 Task: Open Card Card0000000096 in Board Board0000000024 in Workspace WS0000000008 in Trello. Add Member Nikrathi889@gmail.com to Card Card0000000096 in Board Board0000000024 in Workspace WS0000000008 in Trello. Add Red Label titled Label0000000096 to Card Card0000000096 in Board Board0000000024 in Workspace WS0000000008 in Trello. Add Checklist CL0000000096 to Card Card0000000096 in Board Board0000000024 in Workspace WS0000000008 in Trello. Add Dates with Start Date as Nov 01 2023 and Due Date as Nov 30 2023 to Card Card0000000096 in Board Board0000000024 in Workspace WS0000000008 in Trello
Action: Mouse moved to (811, 52)
Screenshot: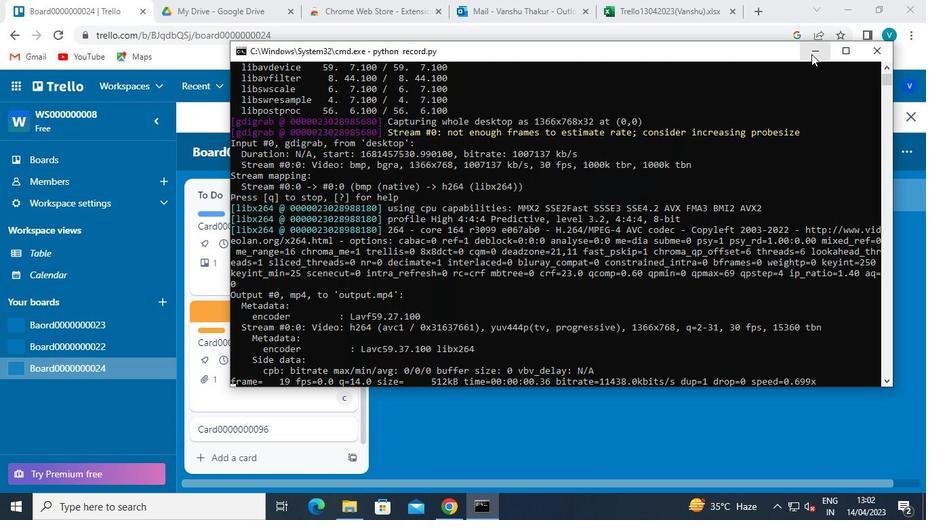 
Action: Mouse pressed left at (811, 52)
Screenshot: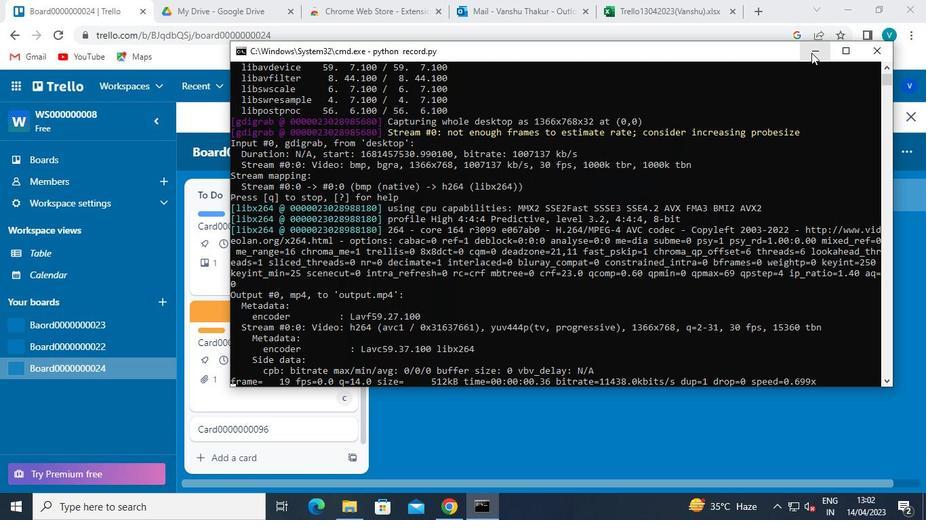 
Action: Mouse moved to (283, 427)
Screenshot: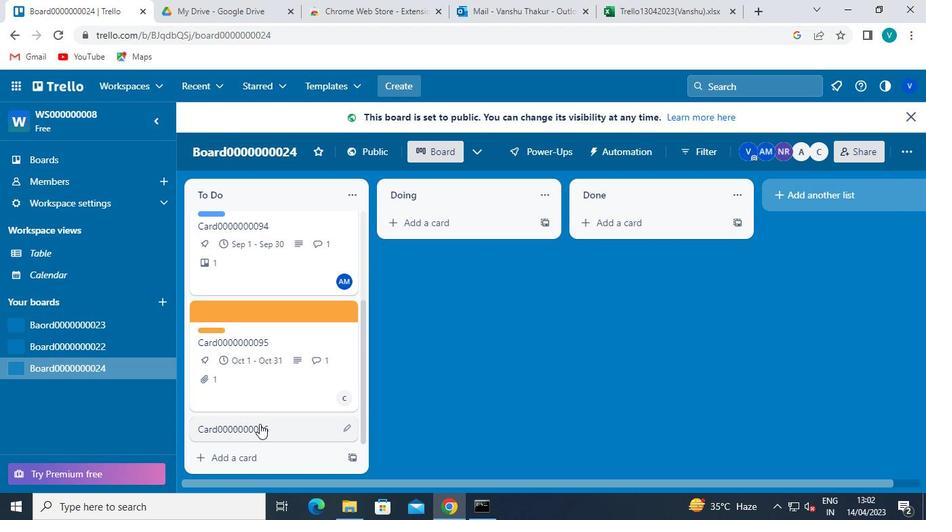 
Action: Mouse pressed left at (283, 427)
Screenshot: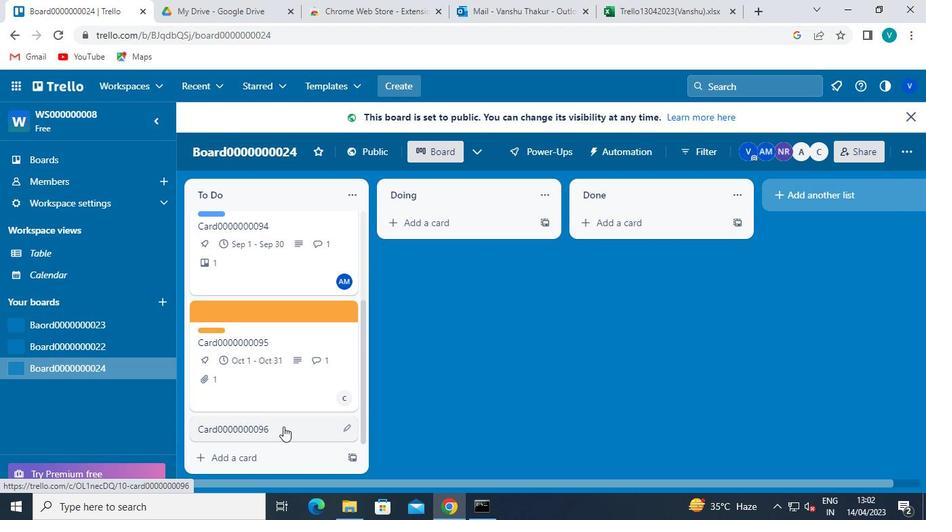 
Action: Mouse moved to (632, 240)
Screenshot: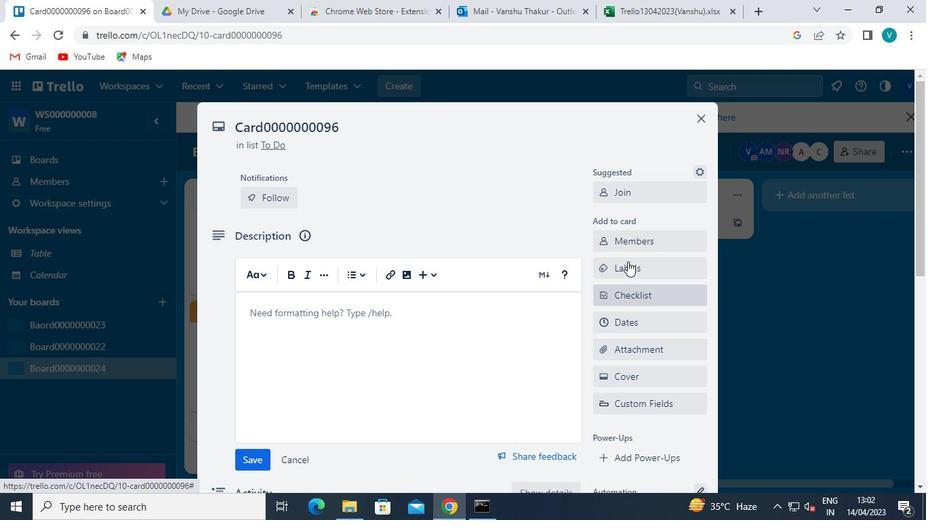 
Action: Mouse pressed left at (632, 240)
Screenshot: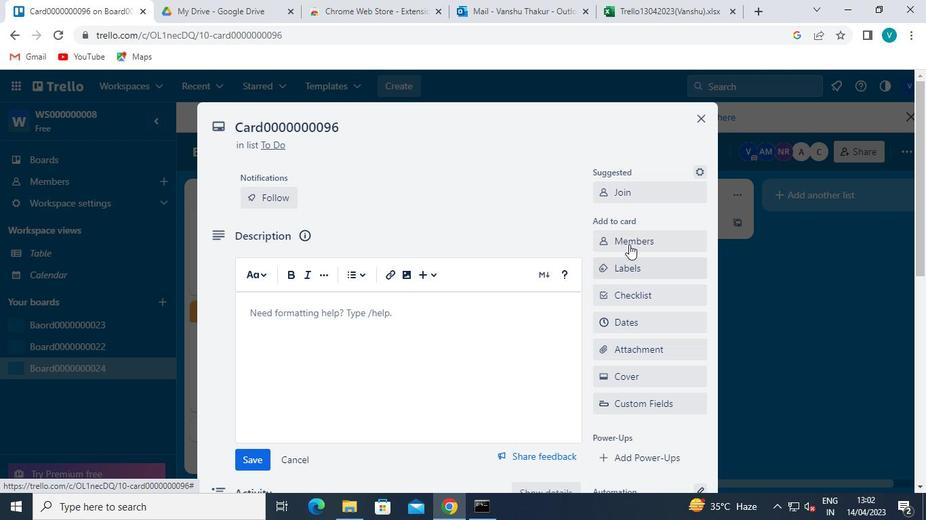 
Action: Mouse moved to (665, 149)
Screenshot: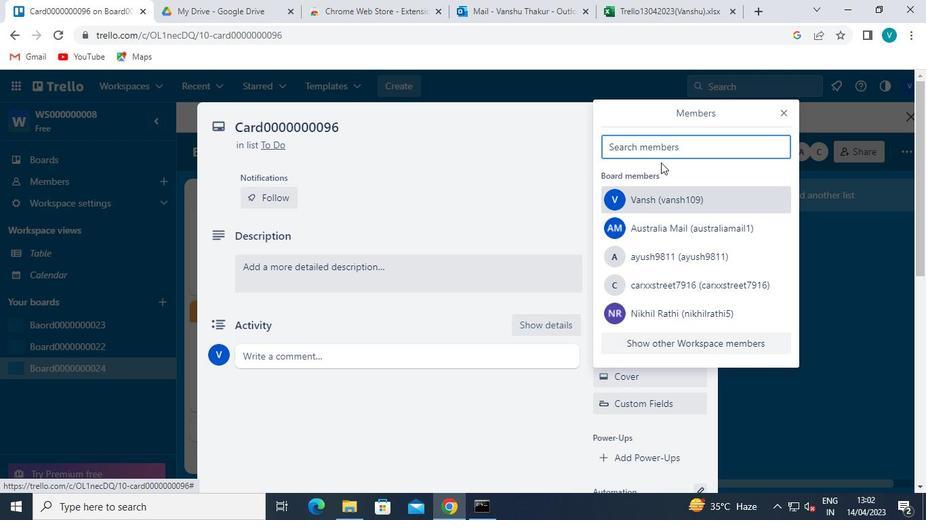 
Action: Mouse pressed left at (665, 149)
Screenshot: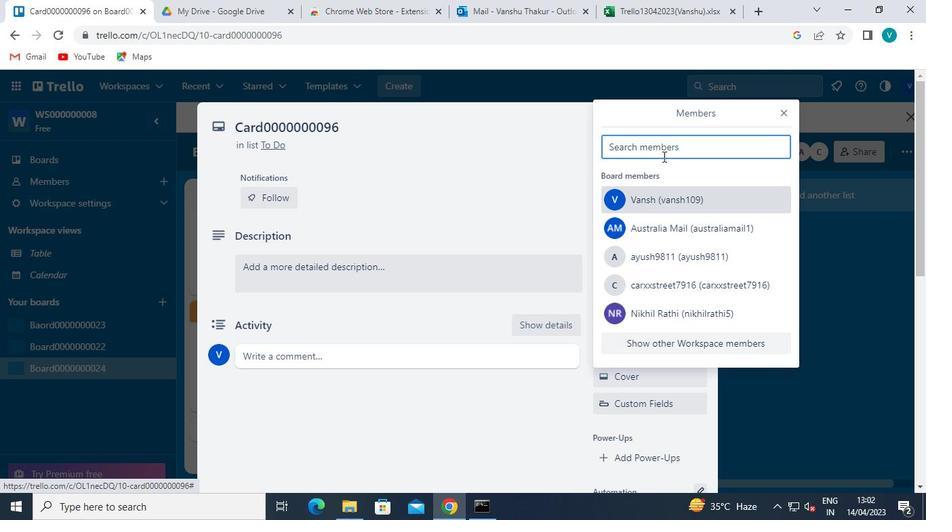
Action: Mouse moved to (662, 154)
Screenshot: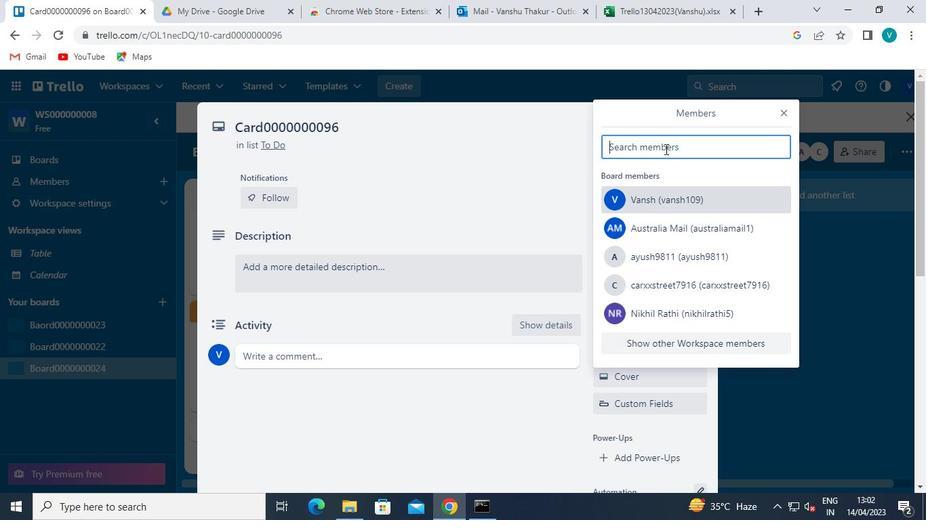 
Action: Keyboard Key.shift
Screenshot: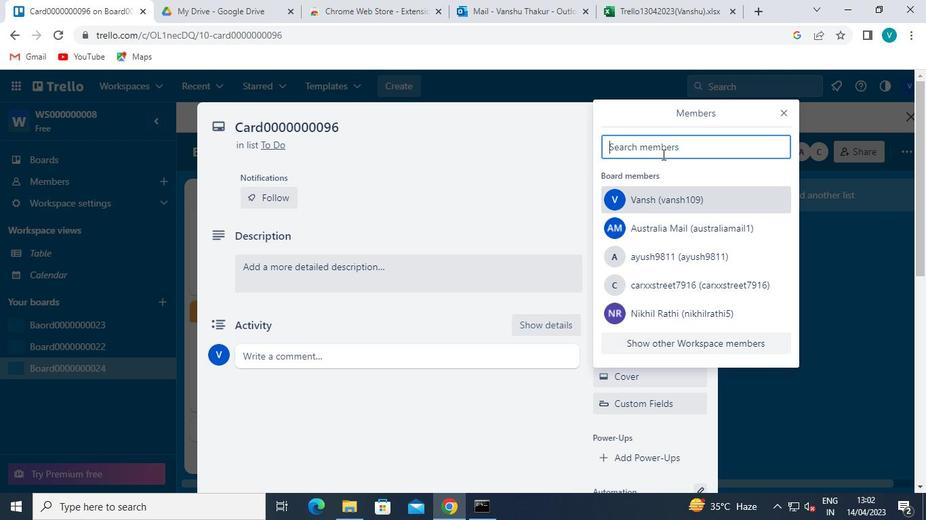 
Action: Keyboard Key.shift
Screenshot: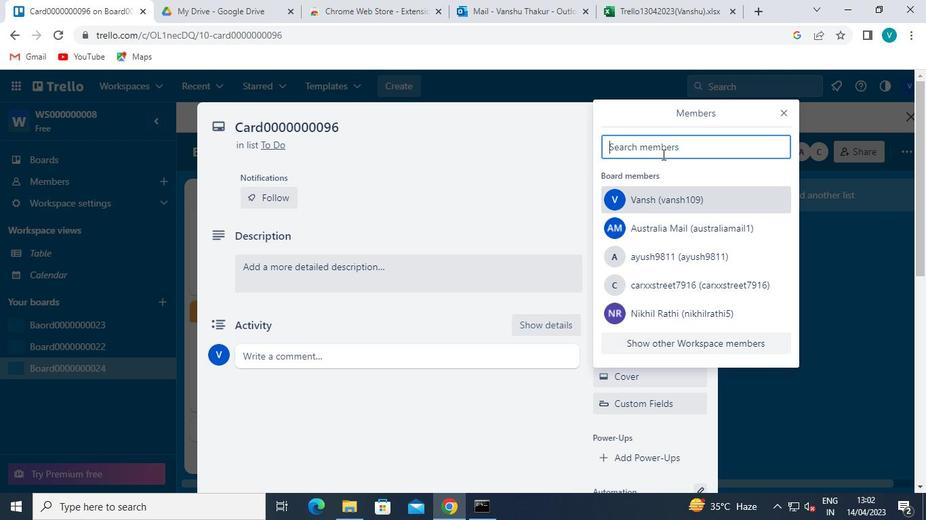 
Action: Keyboard Key.shift
Screenshot: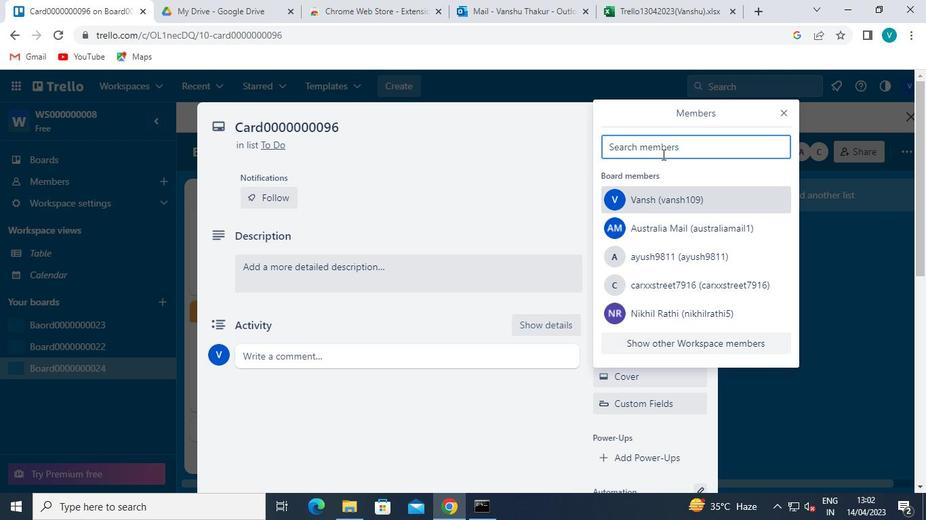 
Action: Keyboard N
Screenshot: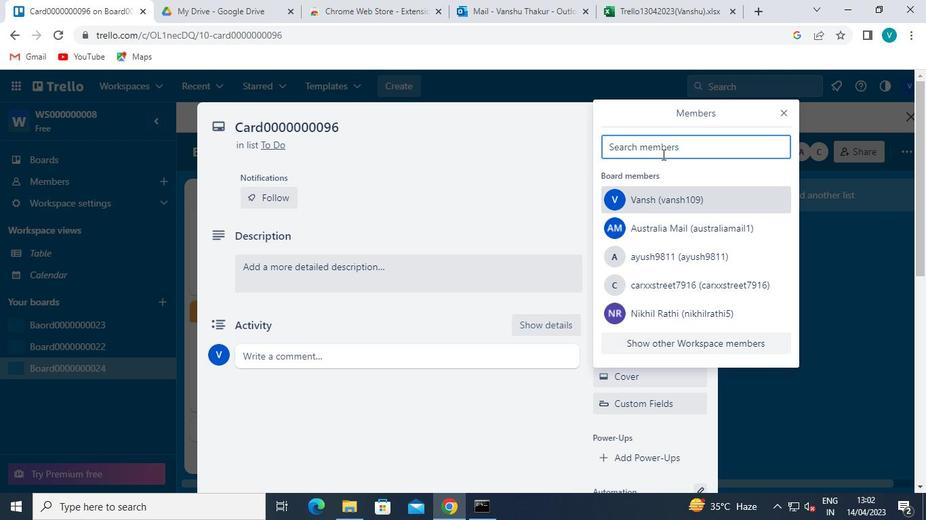 
Action: Keyboard i
Screenshot: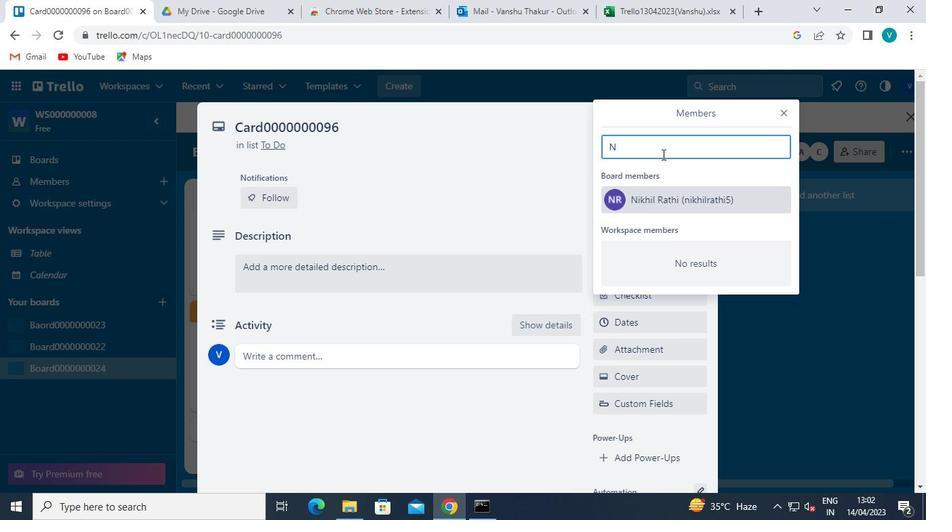 
Action: Keyboard k
Screenshot: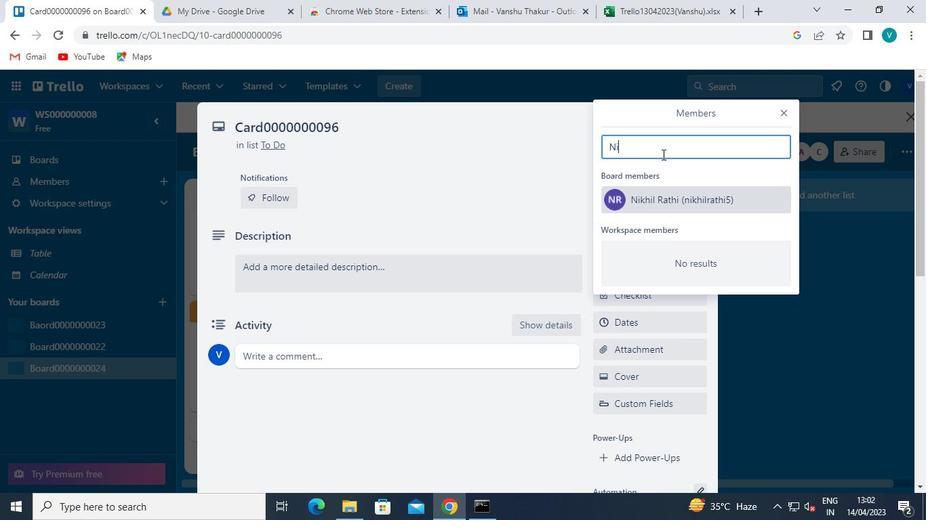 
Action: Keyboard Key.shift
Screenshot: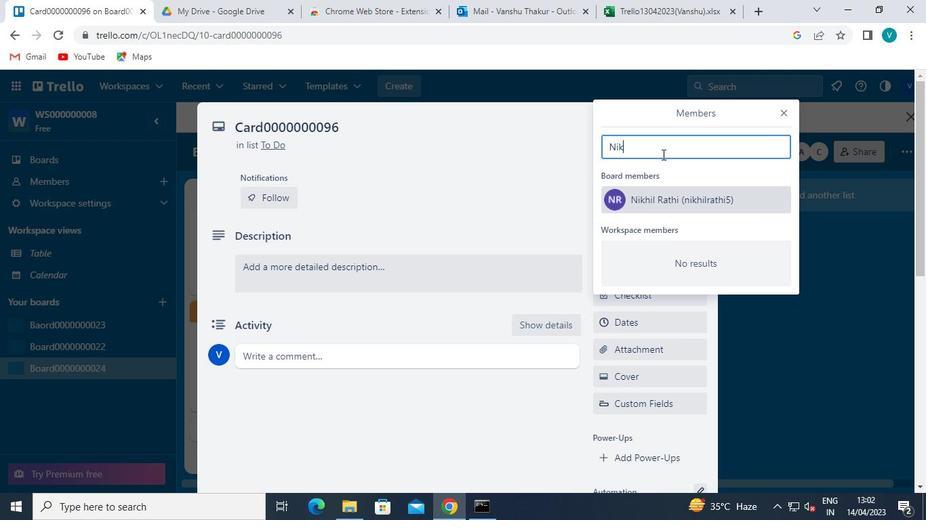 
Action: Keyboard Key.shift
Screenshot: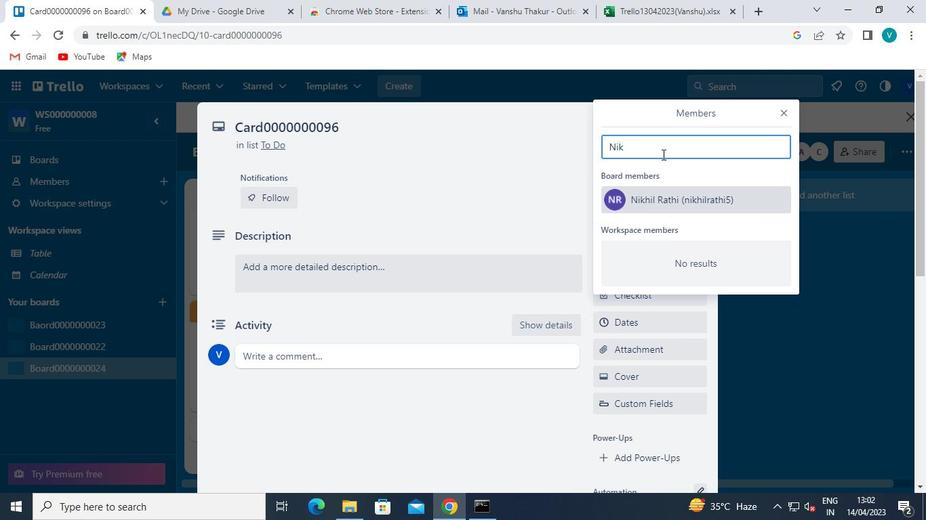 
Action: Keyboard Key.shift
Screenshot: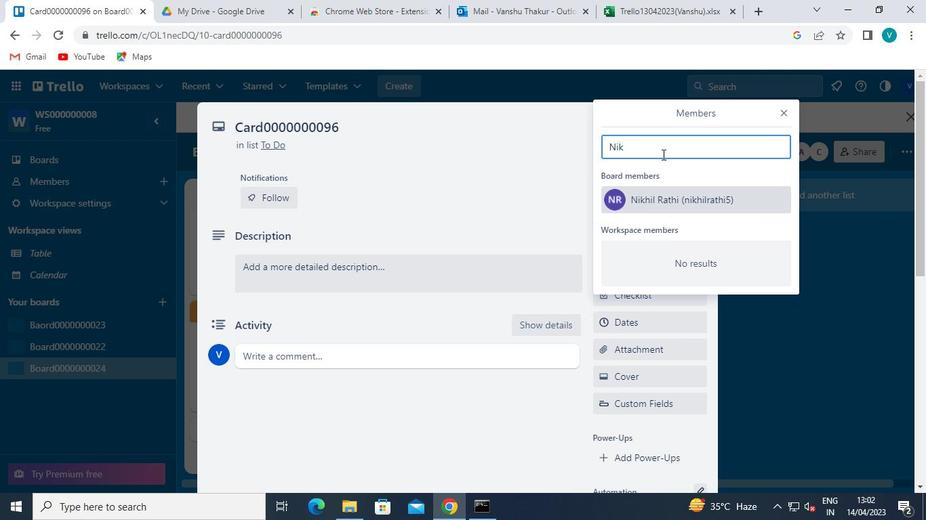 
Action: Keyboard Key.shift
Screenshot: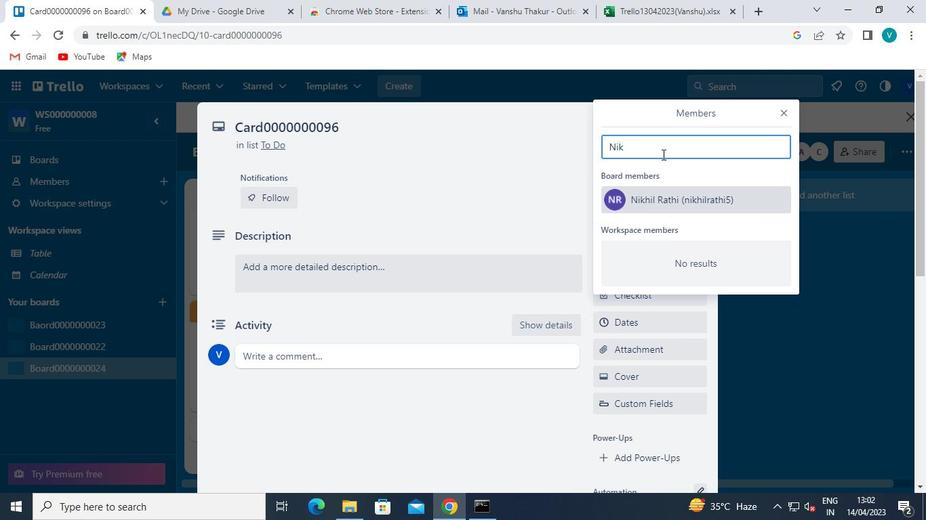 
Action: Keyboard Key.shift
Screenshot: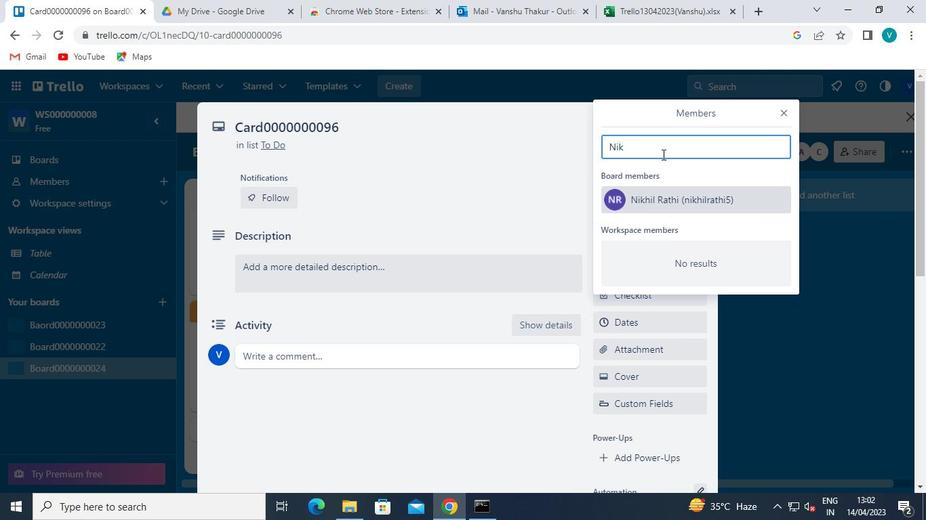 
Action: Keyboard Key.shift
Screenshot: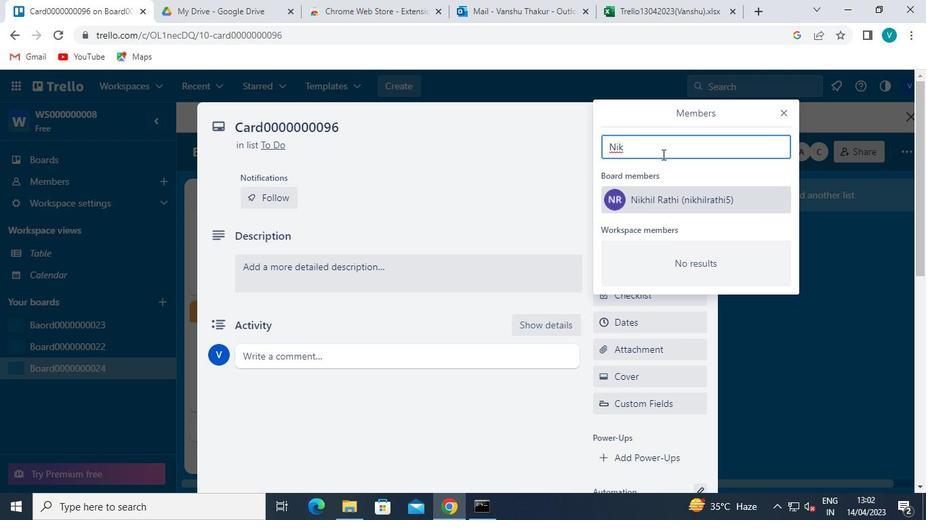 
Action: Keyboard Key.shift
Screenshot: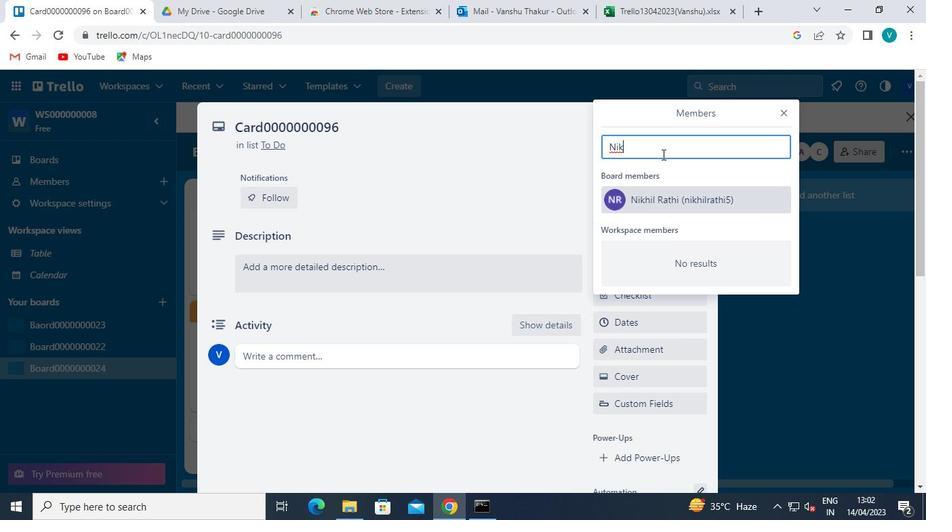 
Action: Keyboard Key.shift
Screenshot: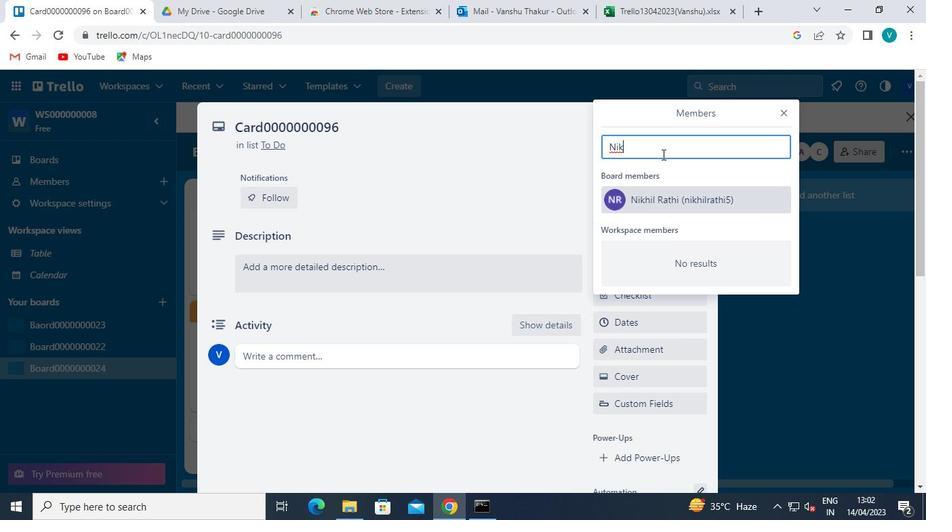 
Action: Keyboard Key.shift
Screenshot: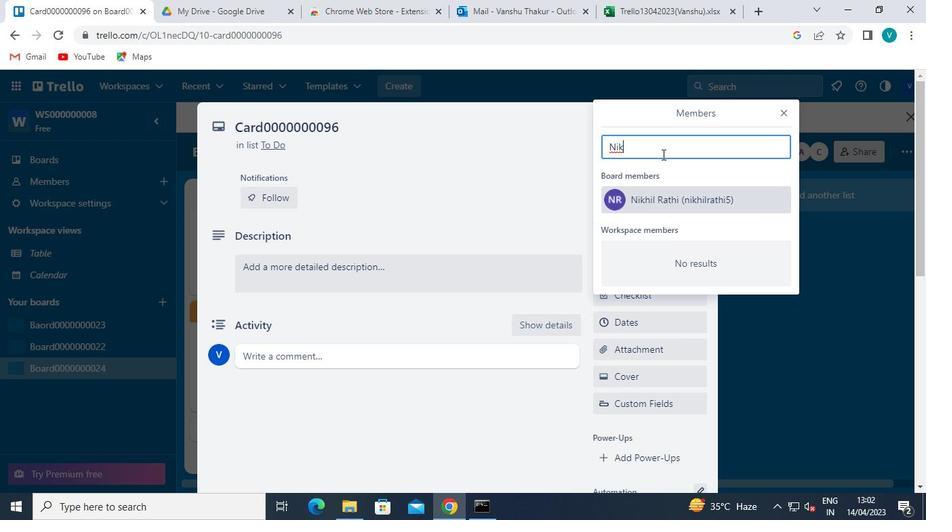 
Action: Keyboard Key.shift
Screenshot: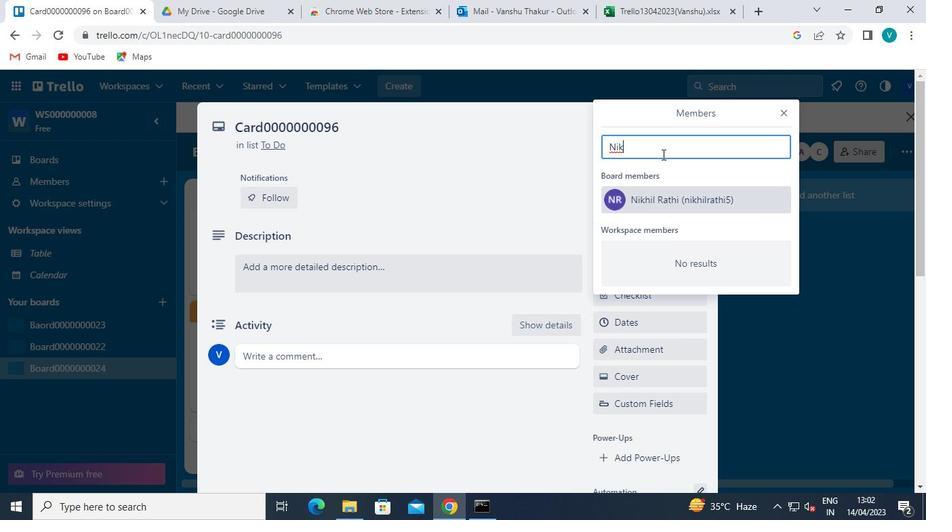 
Action: Keyboard Key.shift
Screenshot: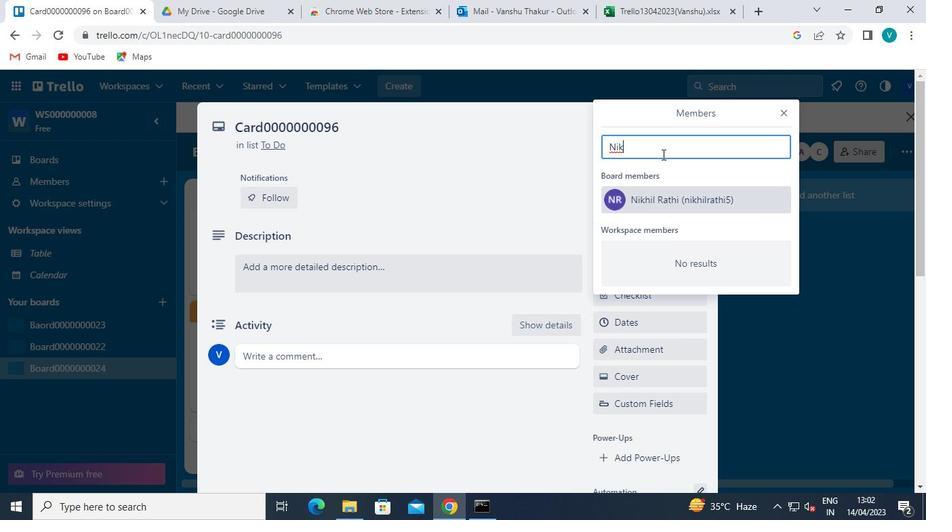 
Action: Keyboard Key.shift
Screenshot: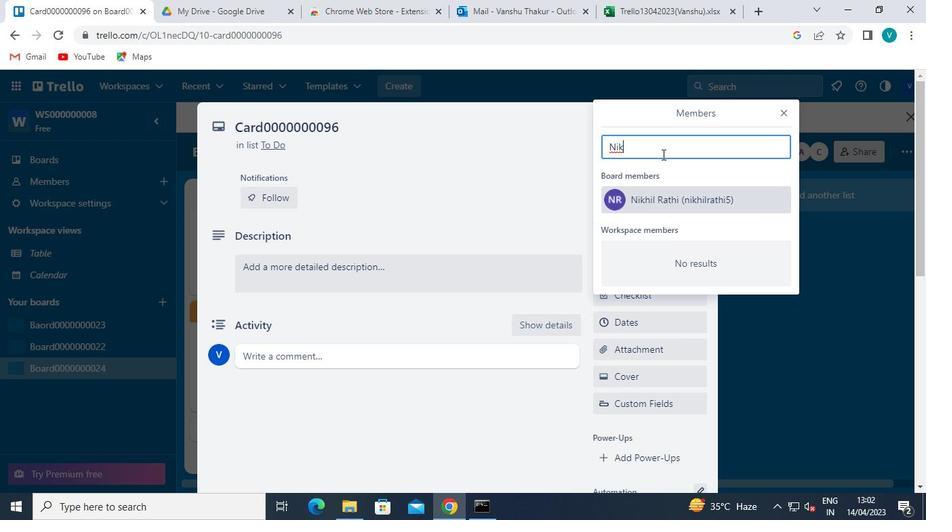 
Action: Keyboard Key.shift
Screenshot: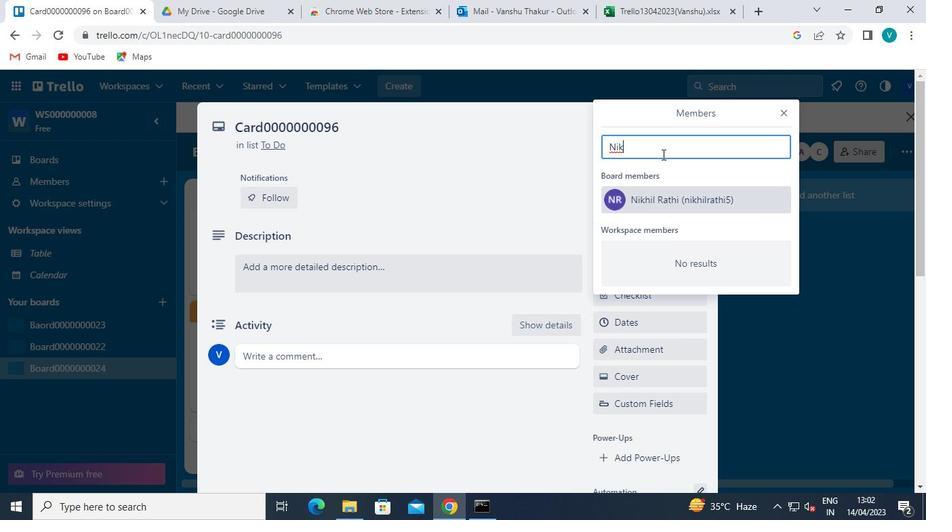 
Action: Keyboard Key.shift
Screenshot: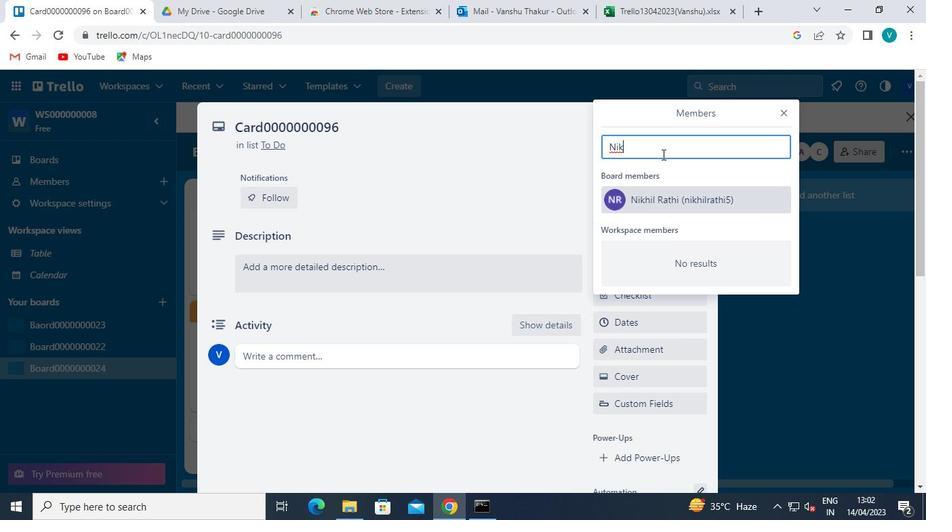 
Action: Keyboard Key.shift
Screenshot: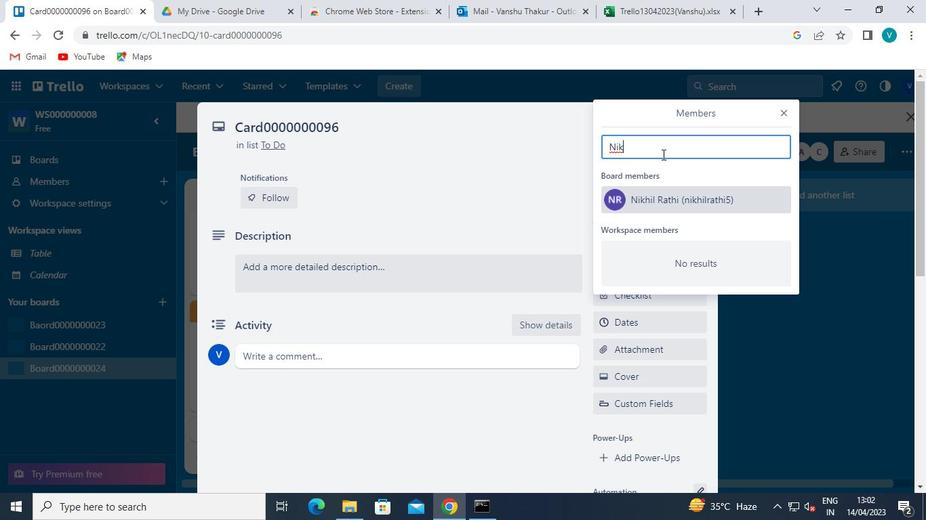 
Action: Keyboard Key.shift
Screenshot: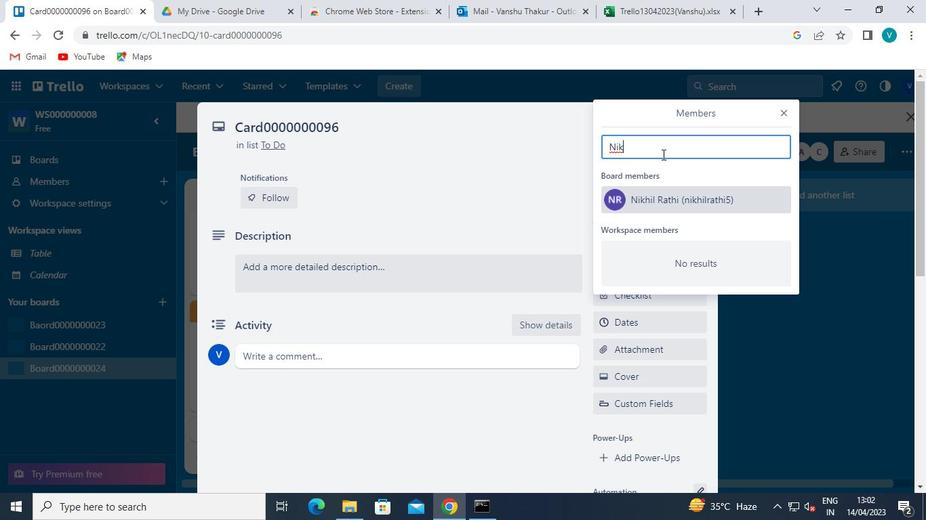 
Action: Keyboard Key.shift
Screenshot: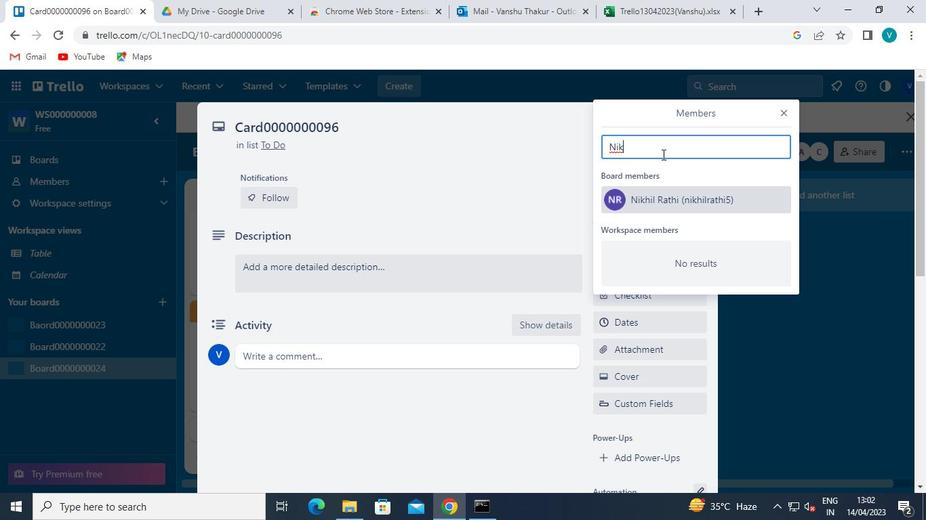 
Action: Keyboard R
Screenshot: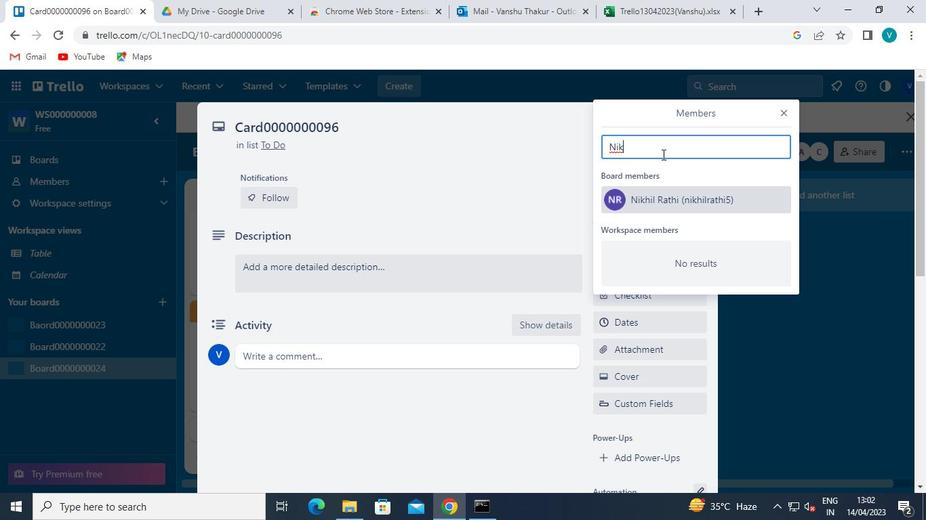 
Action: Keyboard a
Screenshot: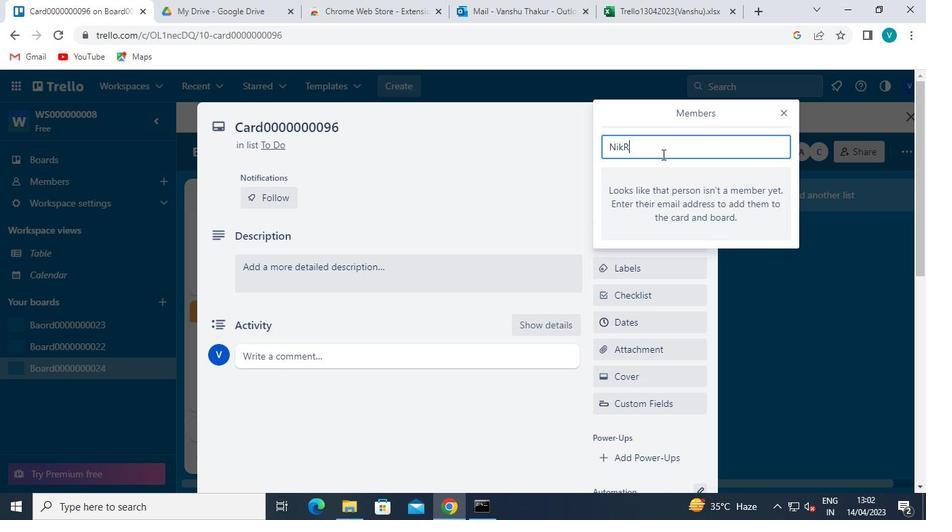 
Action: Keyboard t
Screenshot: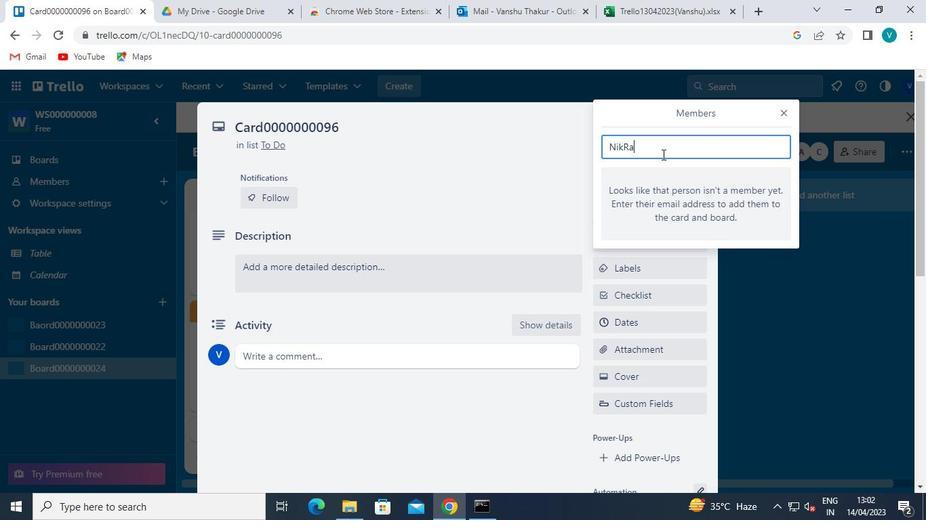 
Action: Keyboard h
Screenshot: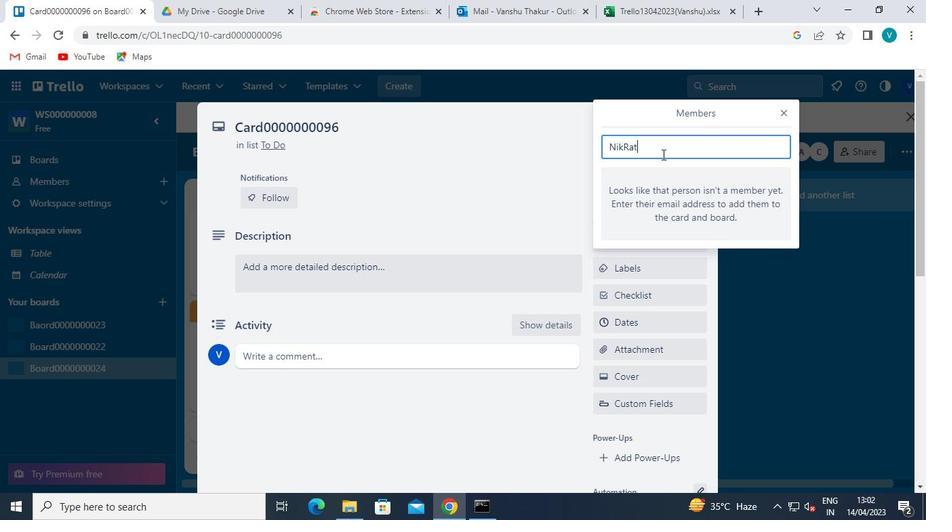 
Action: Keyboard i
Screenshot: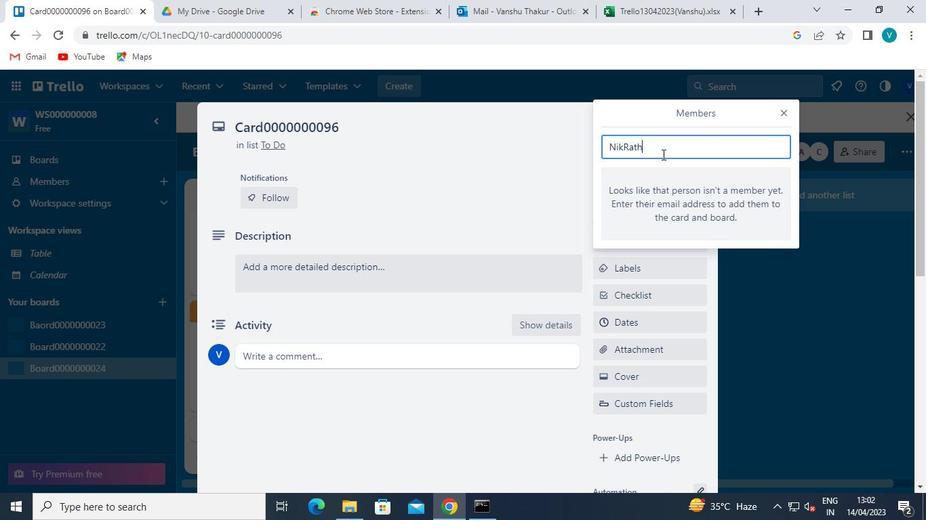 
Action: Keyboard <104>
Screenshot: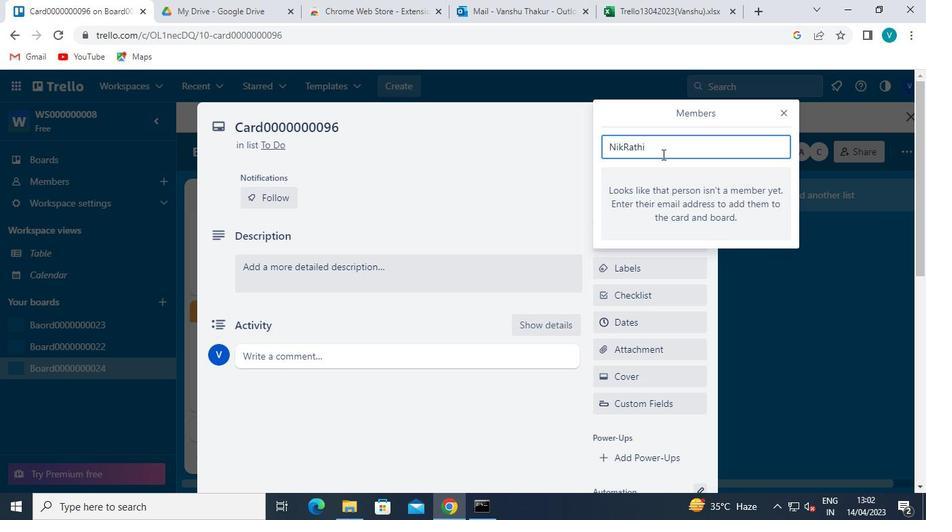 
Action: Keyboard <104>
Screenshot: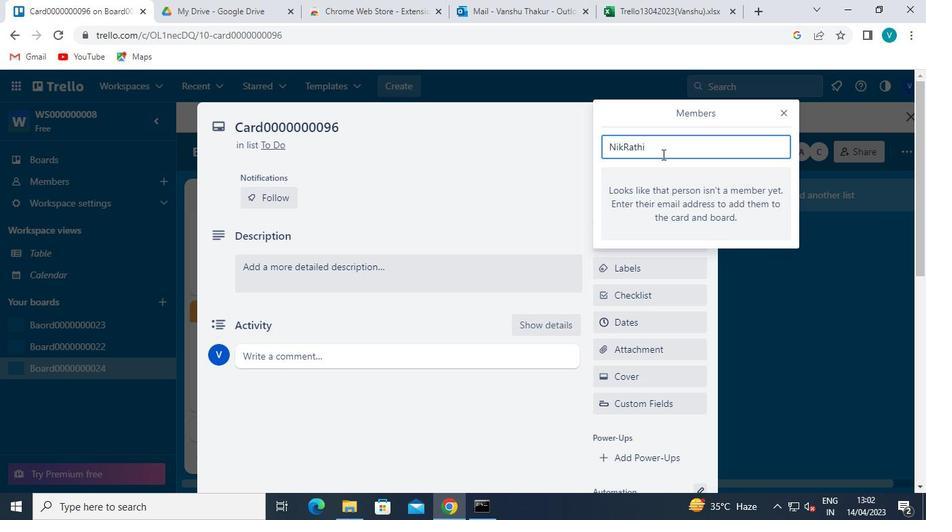 
Action: Keyboard <105>
Screenshot: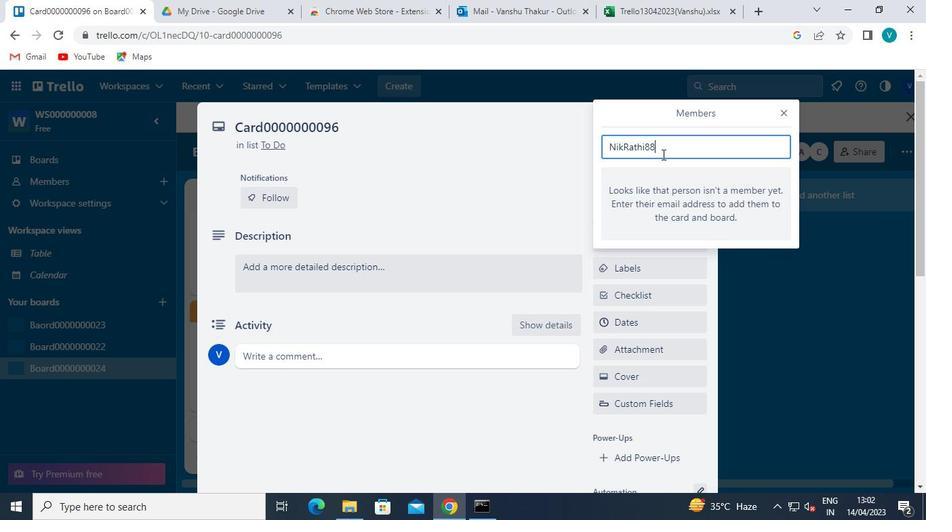 
Action: Keyboard Key.shift
Screenshot: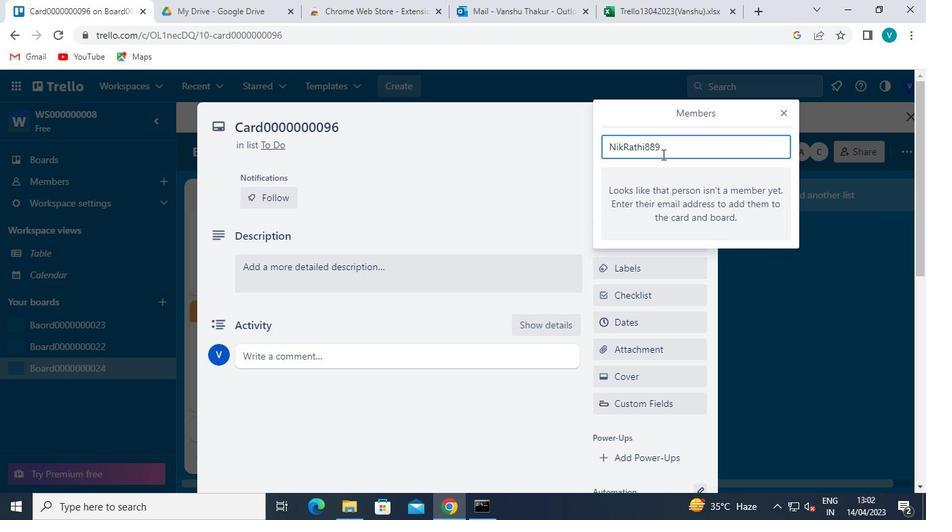 
Action: Keyboard @
Screenshot: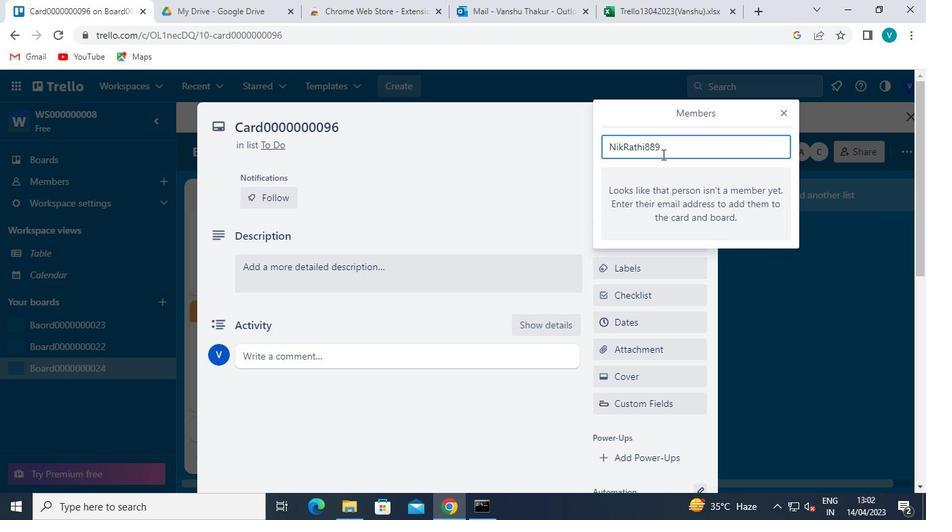 
Action: Keyboard g
Screenshot: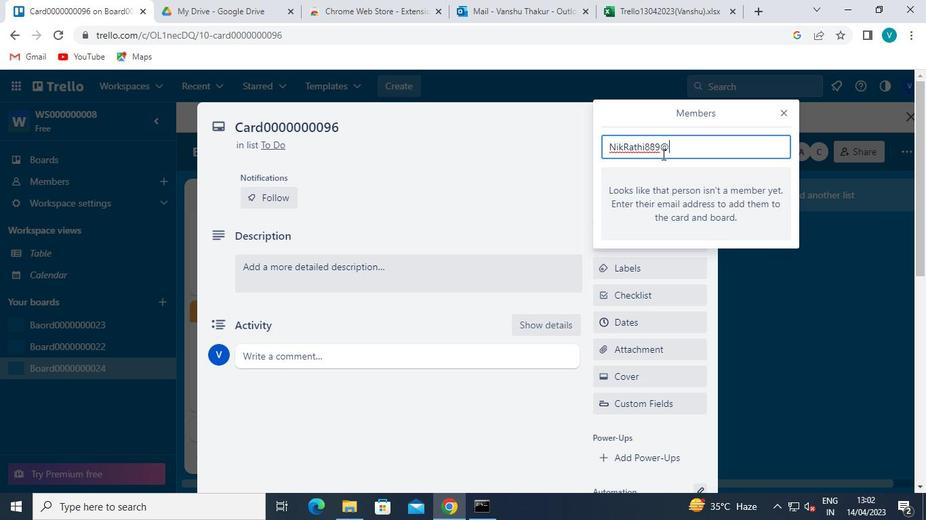 
Action: Keyboard m
Screenshot: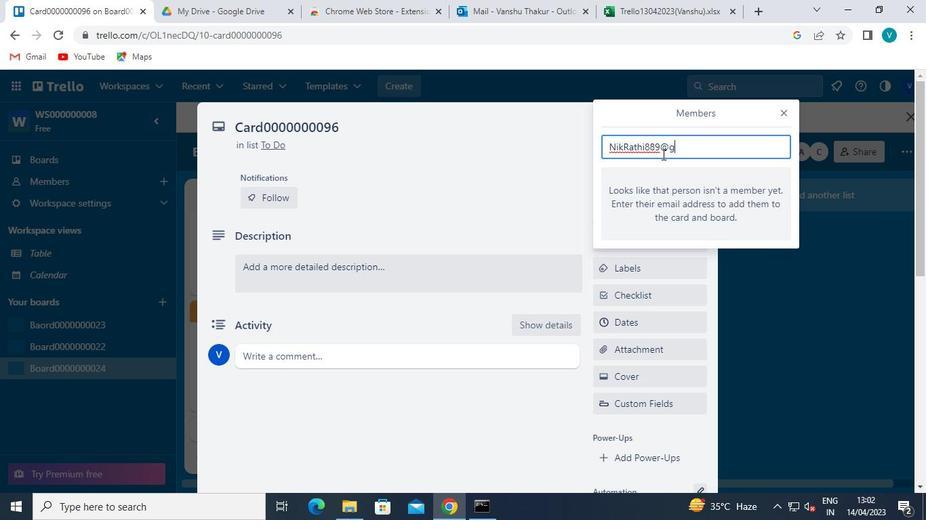 
Action: Keyboard a
Screenshot: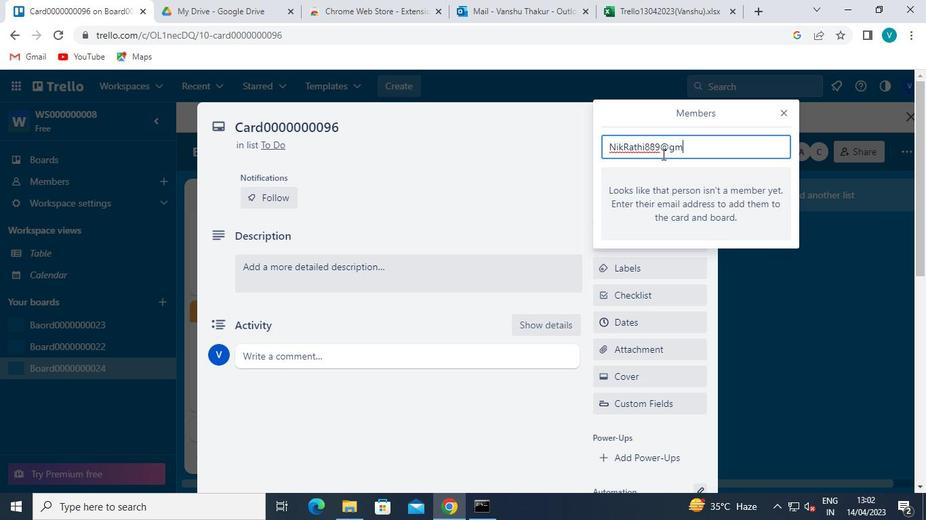 
Action: Keyboard i
Screenshot: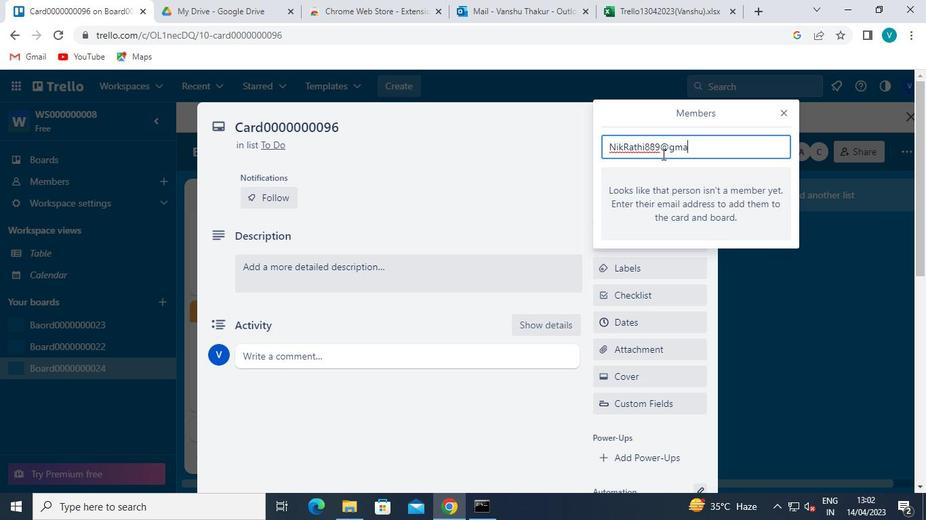 
Action: Keyboard l
Screenshot: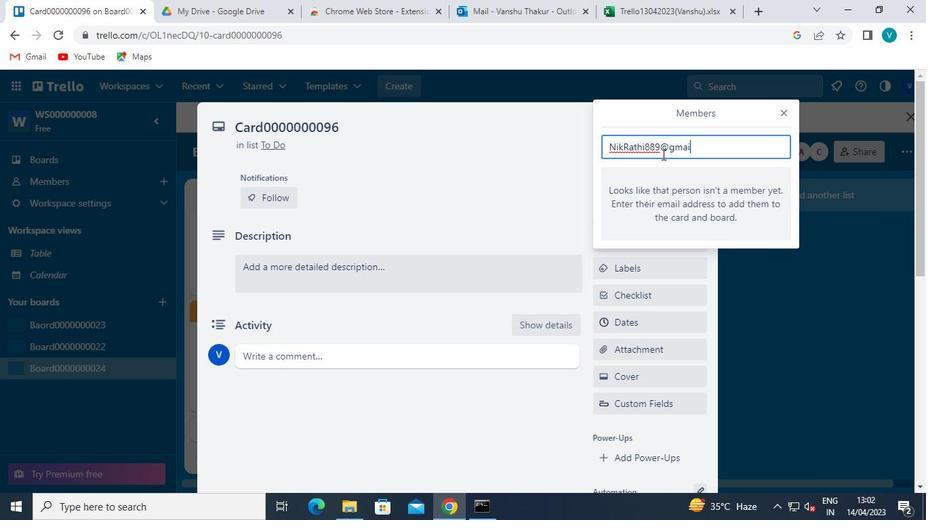 
Action: Keyboard <110>
Screenshot: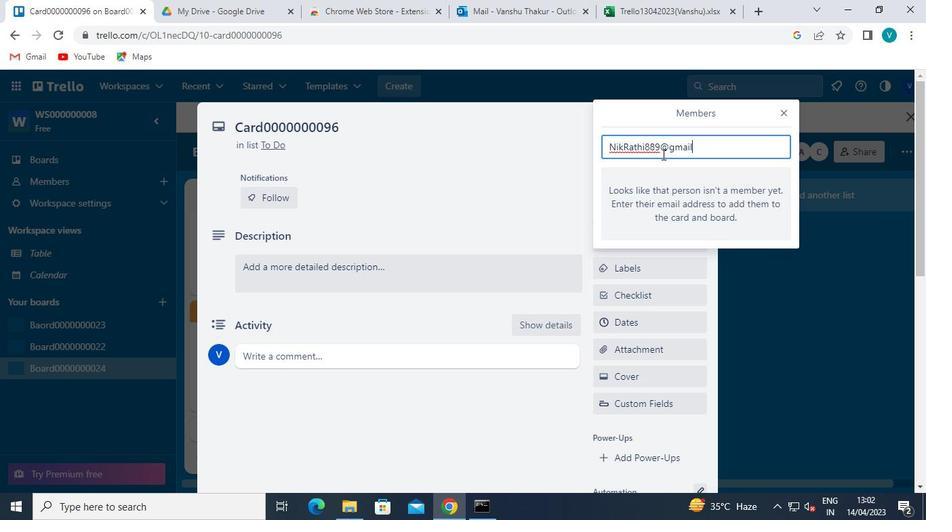 
Action: Keyboard c
Screenshot: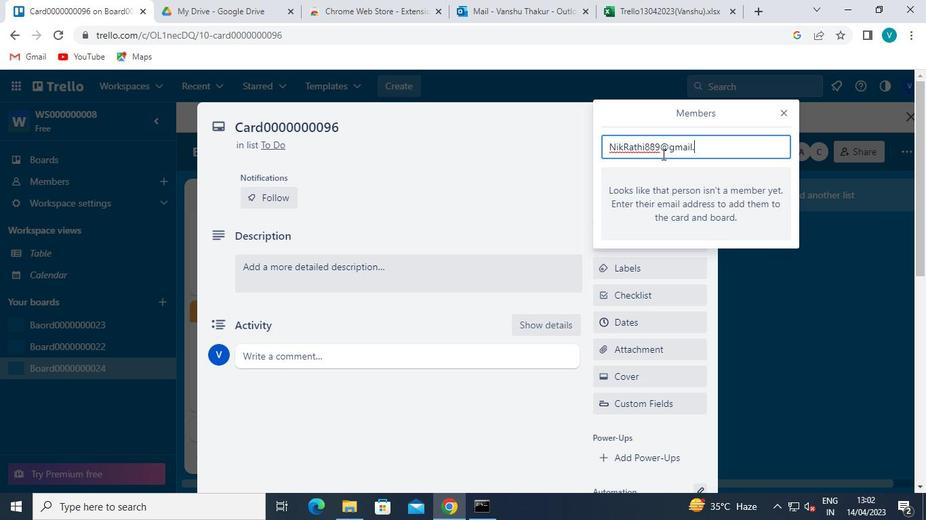 
Action: Keyboard o
Screenshot: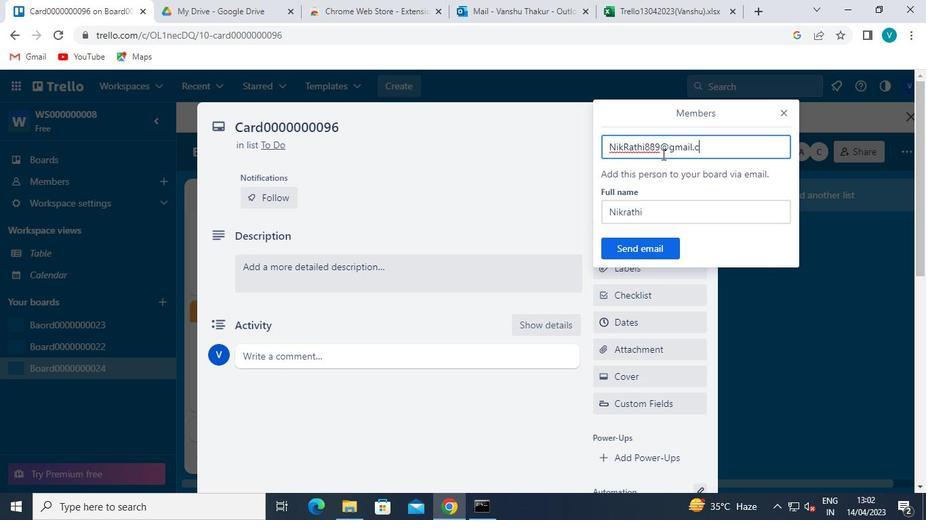 
Action: Keyboard m
Screenshot: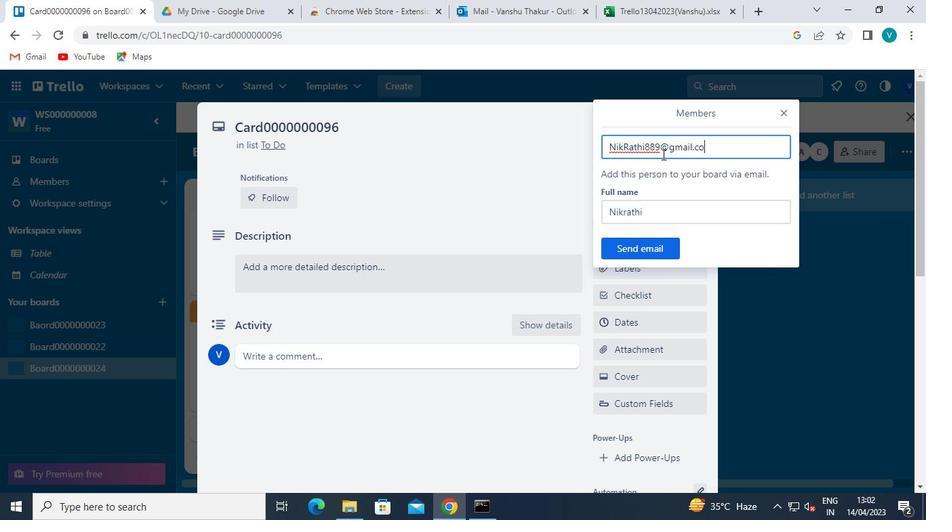 
Action: Mouse moved to (655, 248)
Screenshot: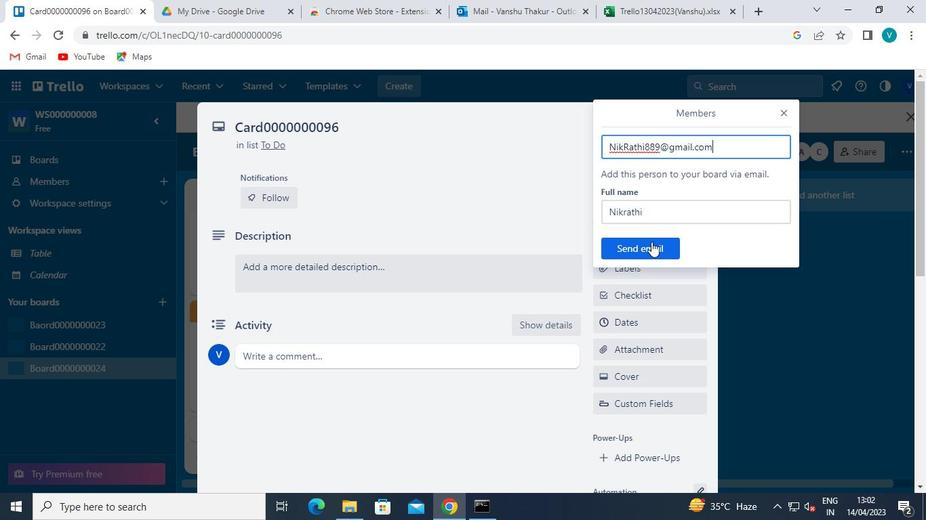 
Action: Mouse pressed left at (655, 248)
Screenshot: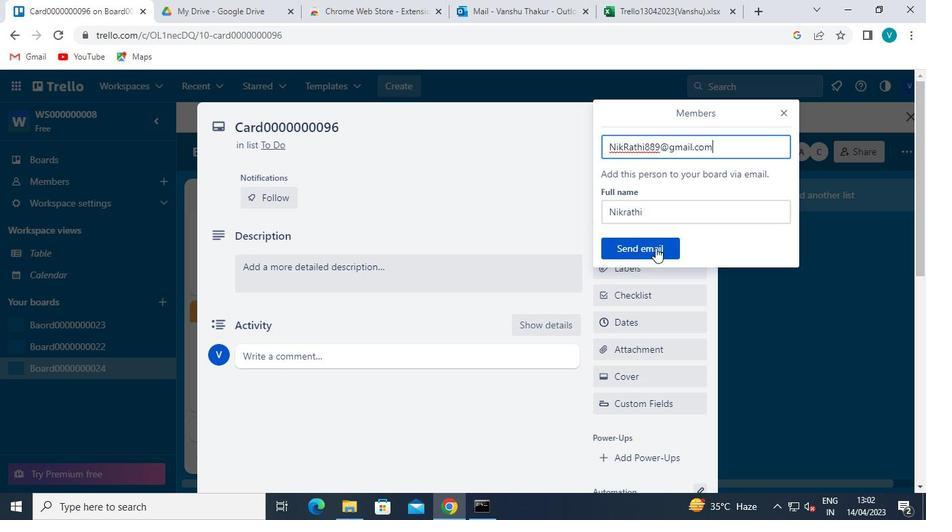 
Action: Mouse moved to (646, 269)
Screenshot: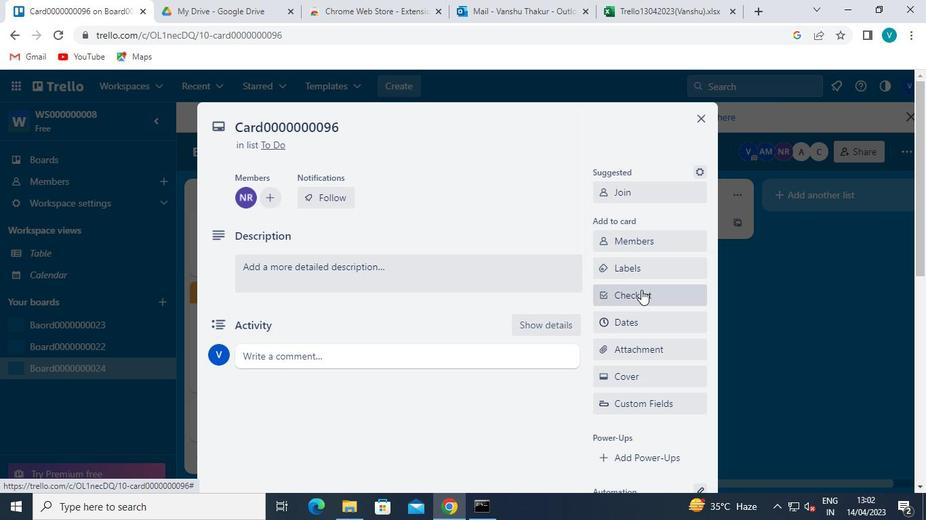 
Action: Mouse pressed left at (646, 269)
Screenshot: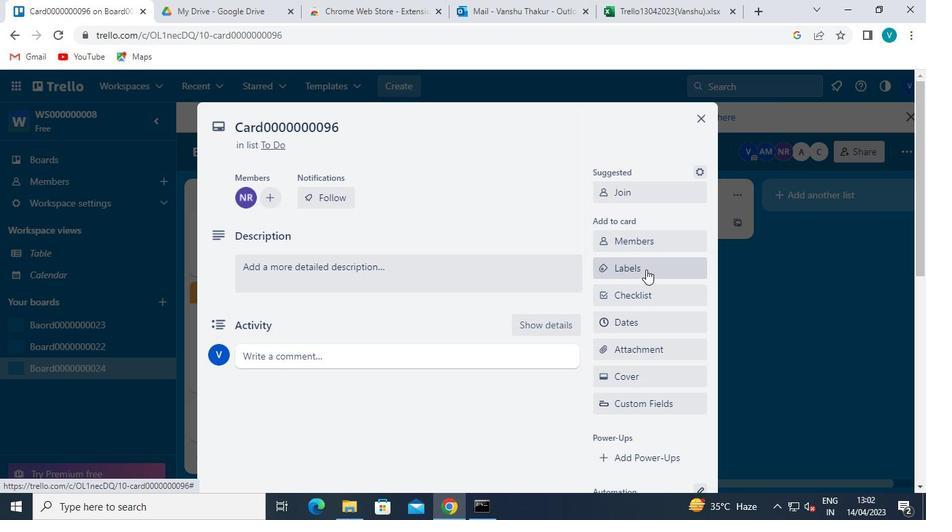 
Action: Mouse moved to (707, 451)
Screenshot: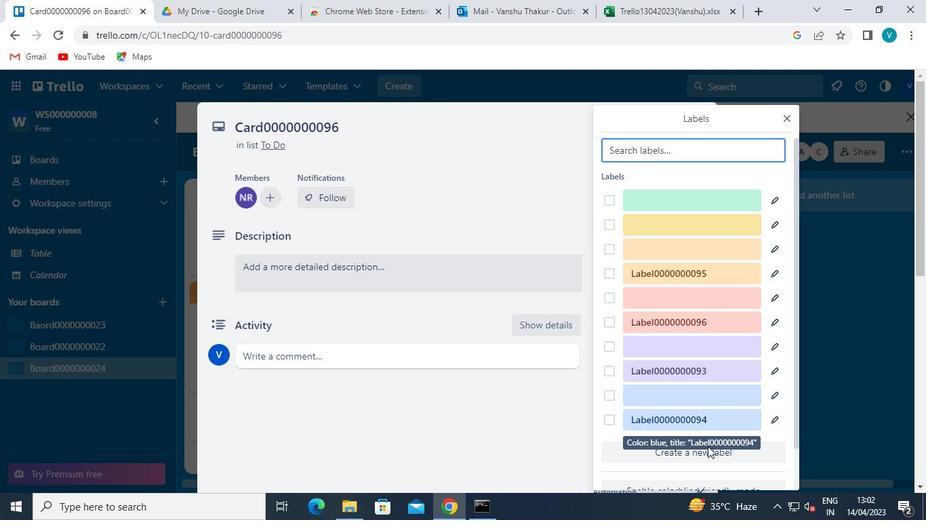 
Action: Mouse pressed left at (707, 451)
Screenshot: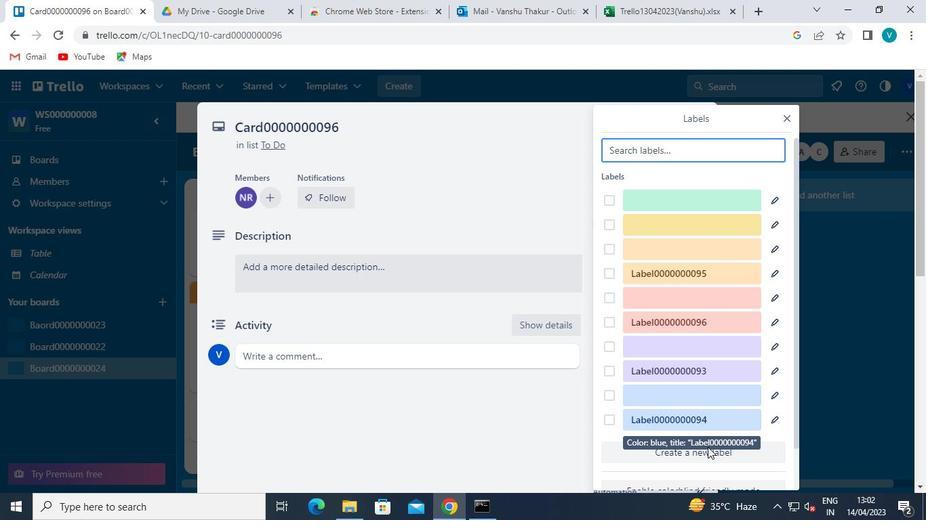 
Action: Mouse moved to (731, 316)
Screenshot: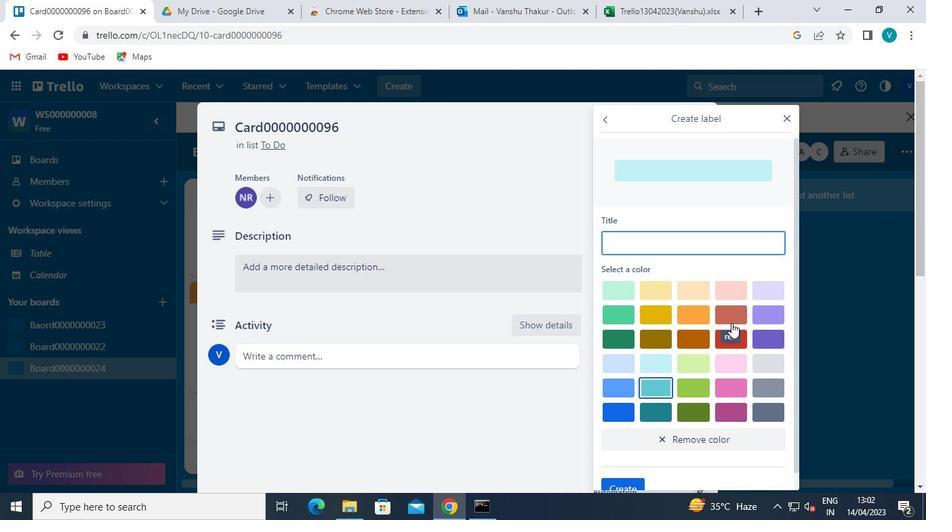 
Action: Mouse pressed left at (731, 316)
Screenshot: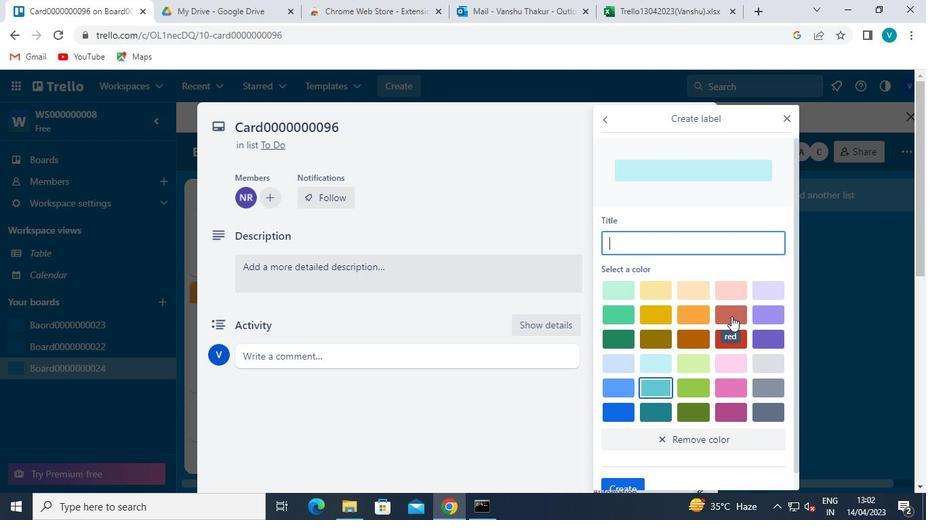 
Action: Mouse moved to (648, 242)
Screenshot: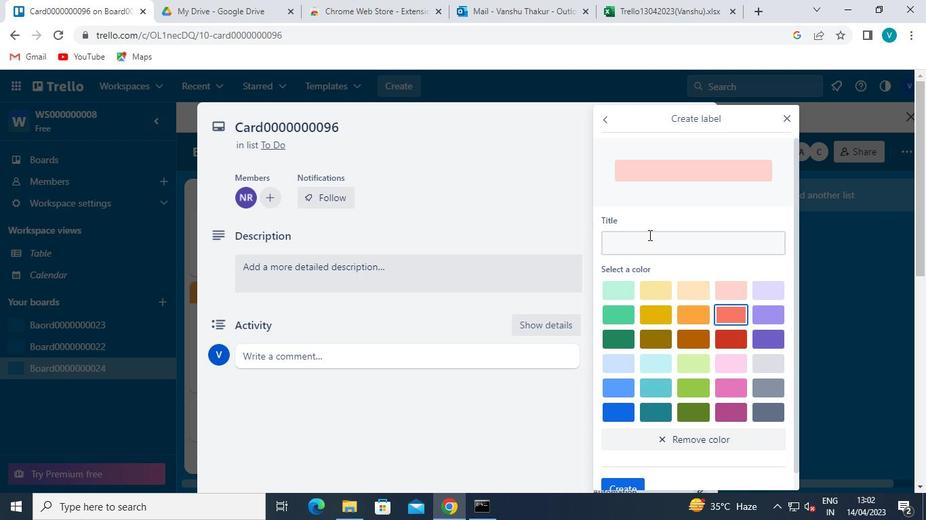 
Action: Mouse pressed left at (648, 242)
Screenshot: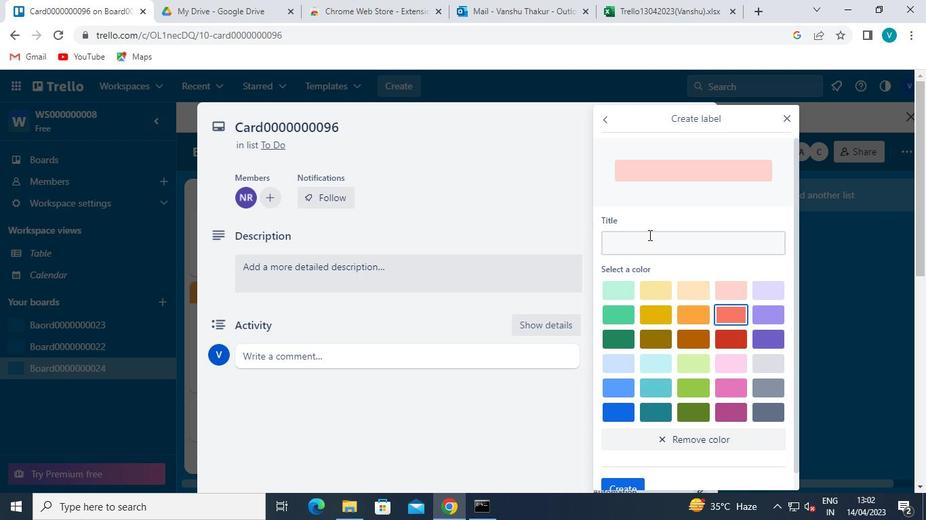 
Action: Mouse moved to (649, 238)
Screenshot: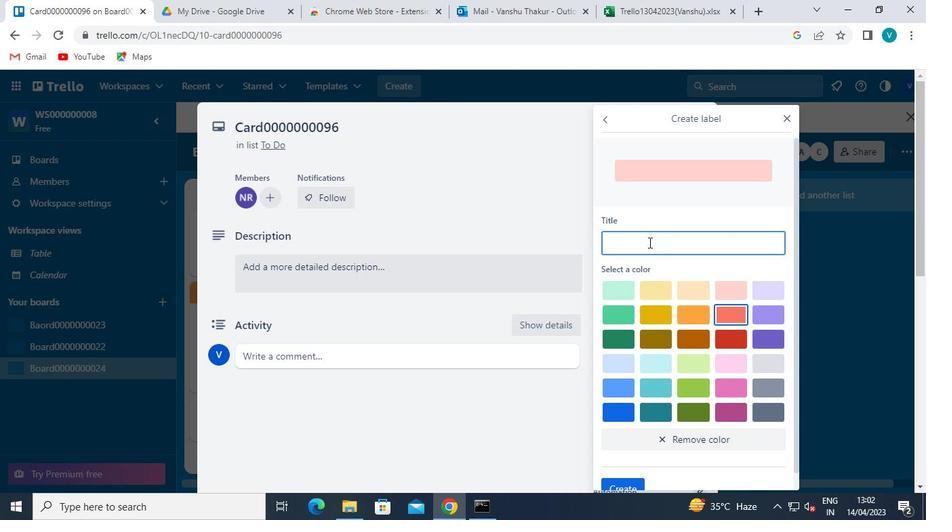 
Action: Keyboard Key.shift
Screenshot: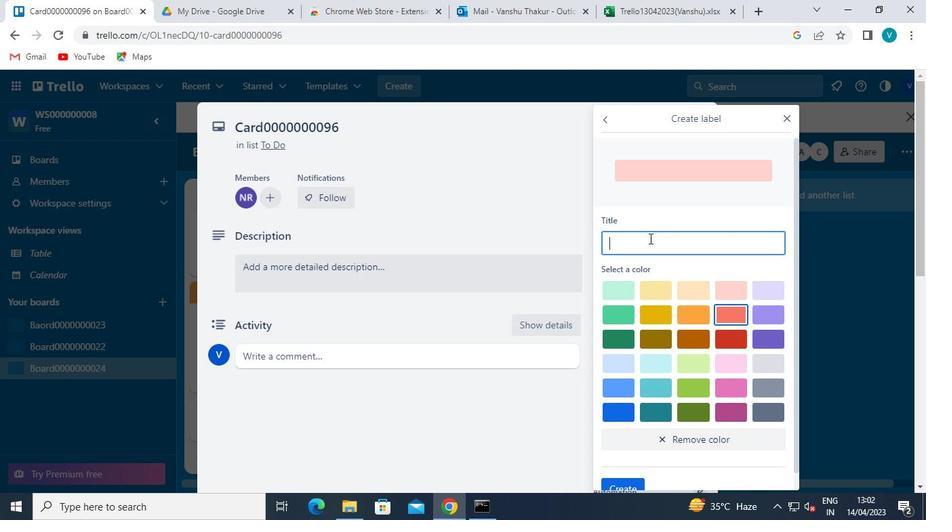 
Action: Keyboard L
Screenshot: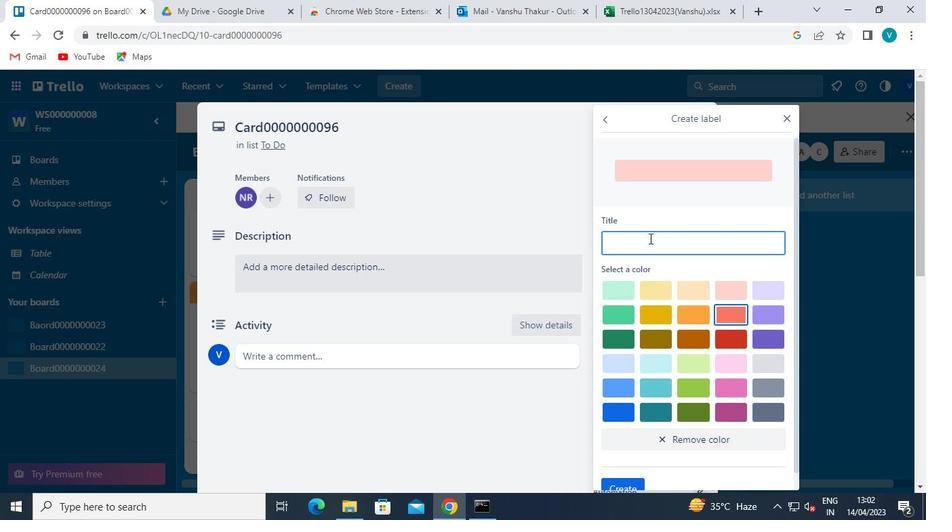 
Action: Keyboard a
Screenshot: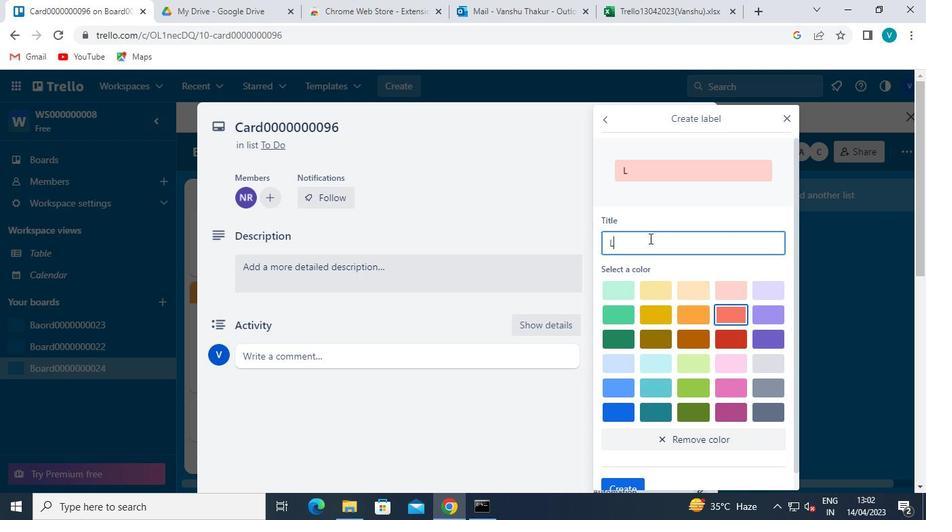 
Action: Keyboard b
Screenshot: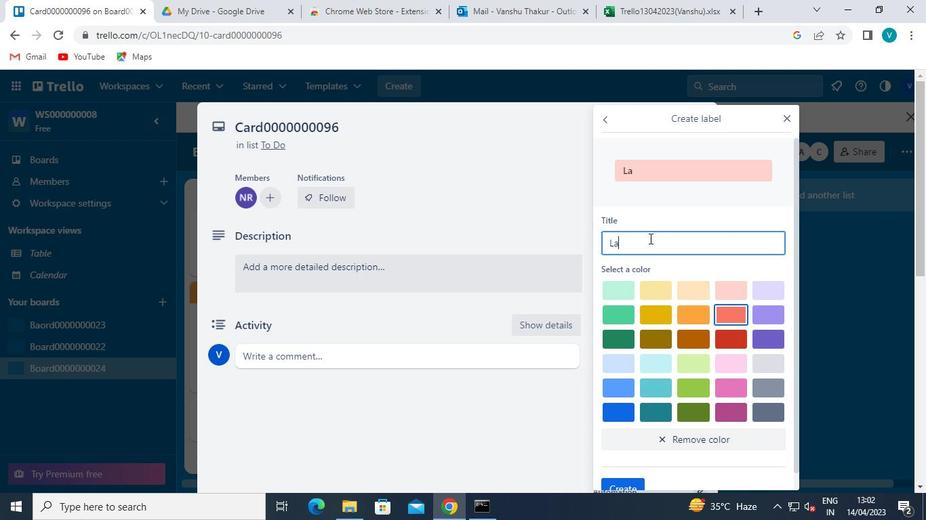 
Action: Keyboard e
Screenshot: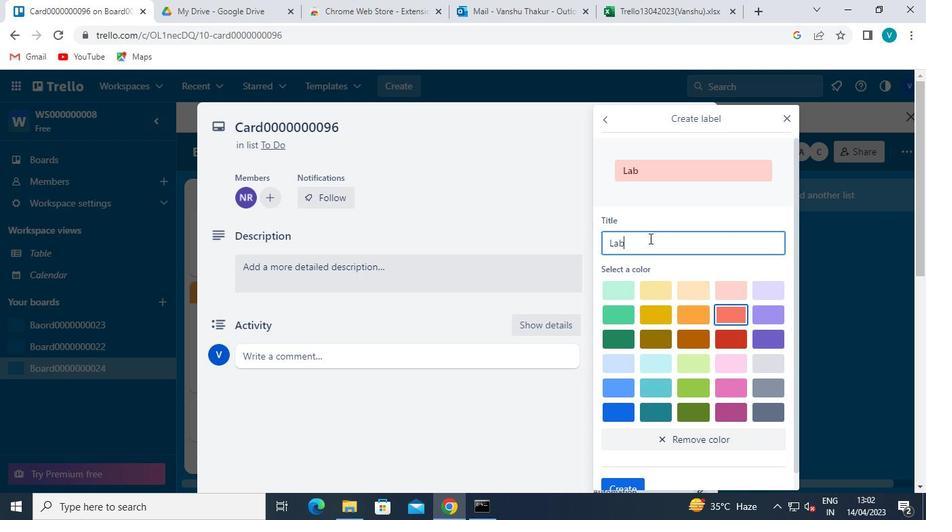 
Action: Keyboard l
Screenshot: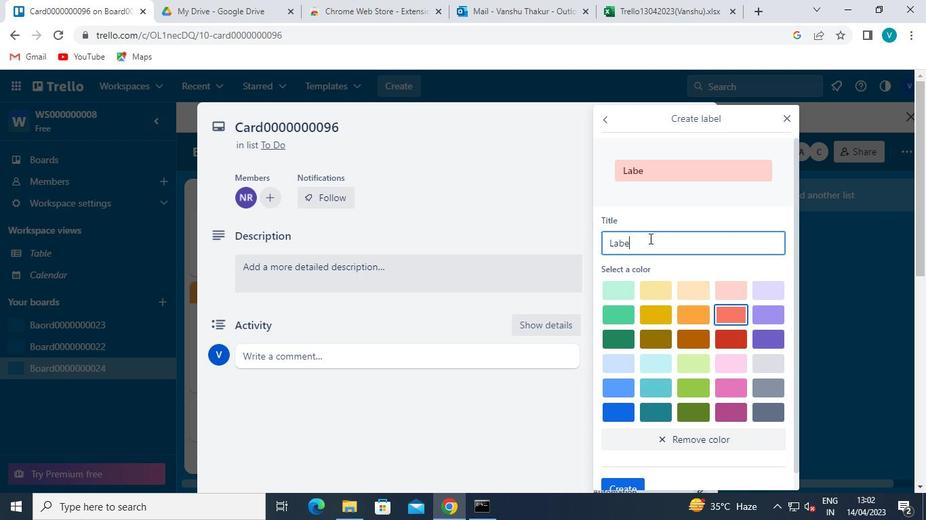 
Action: Keyboard <96>
Screenshot: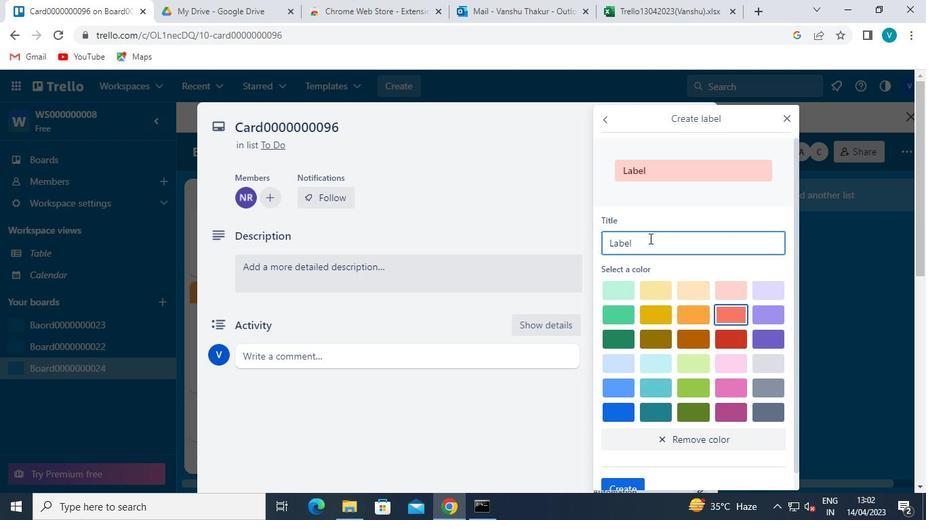 
Action: Keyboard <96>
Screenshot: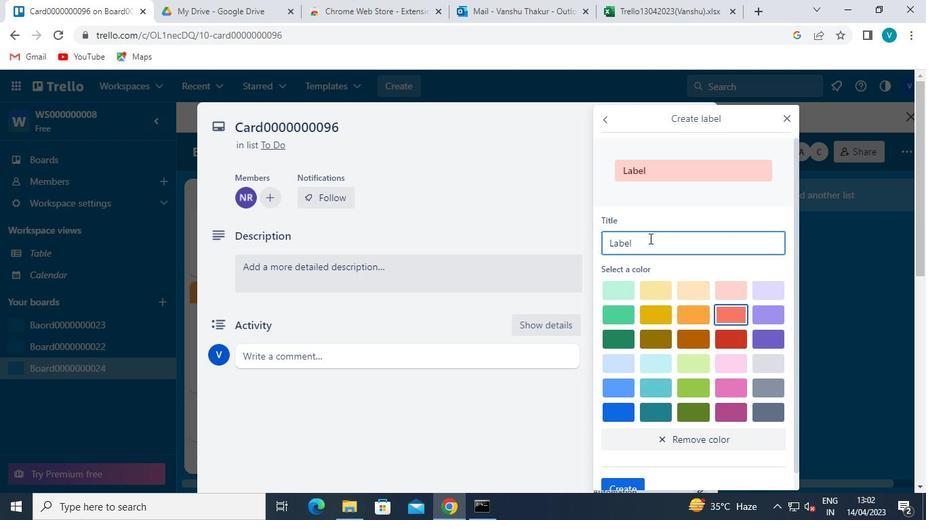 
Action: Keyboard <96>
Screenshot: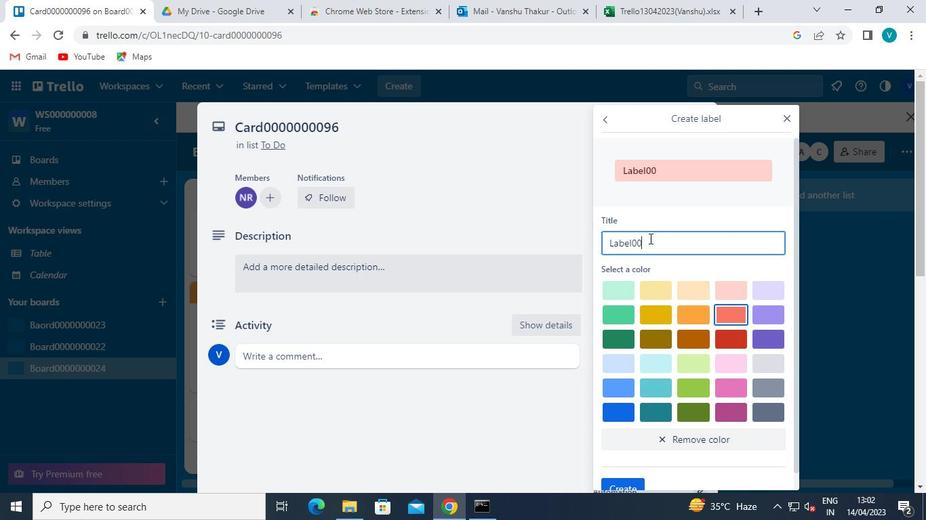
Action: Keyboard <96>
Screenshot: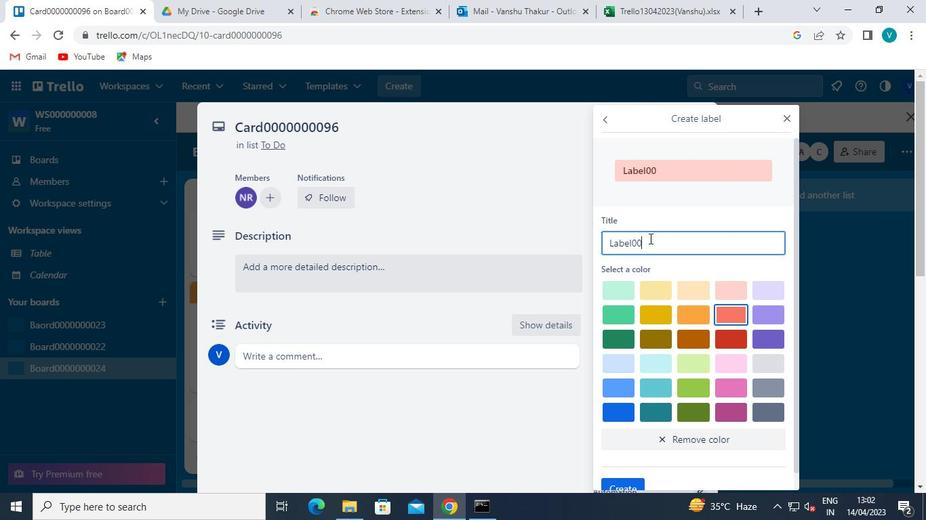 
Action: Keyboard <96>
Screenshot: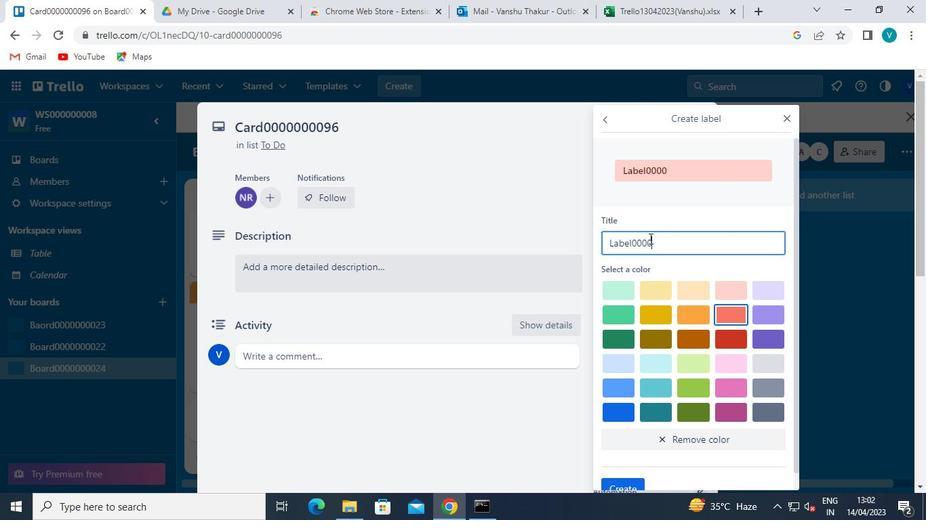 
Action: Keyboard <96>
Screenshot: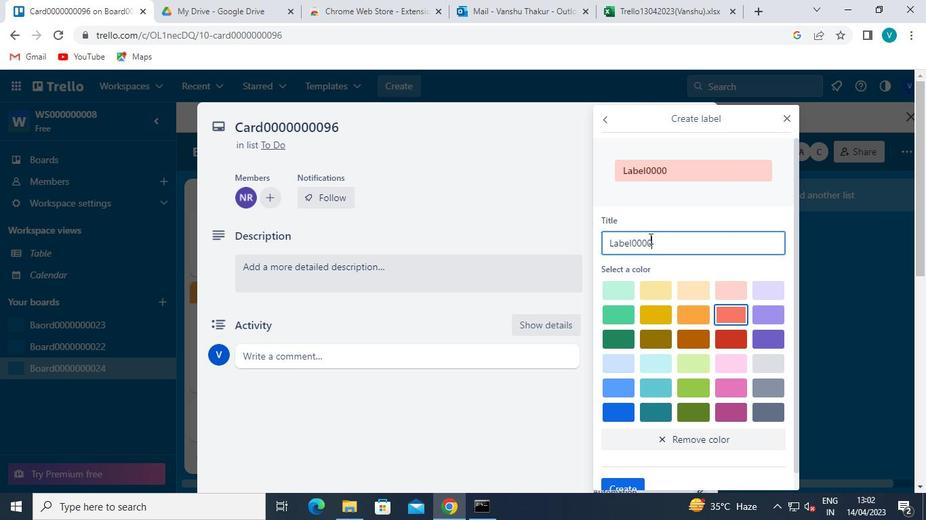 
Action: Keyboard <96>
Screenshot: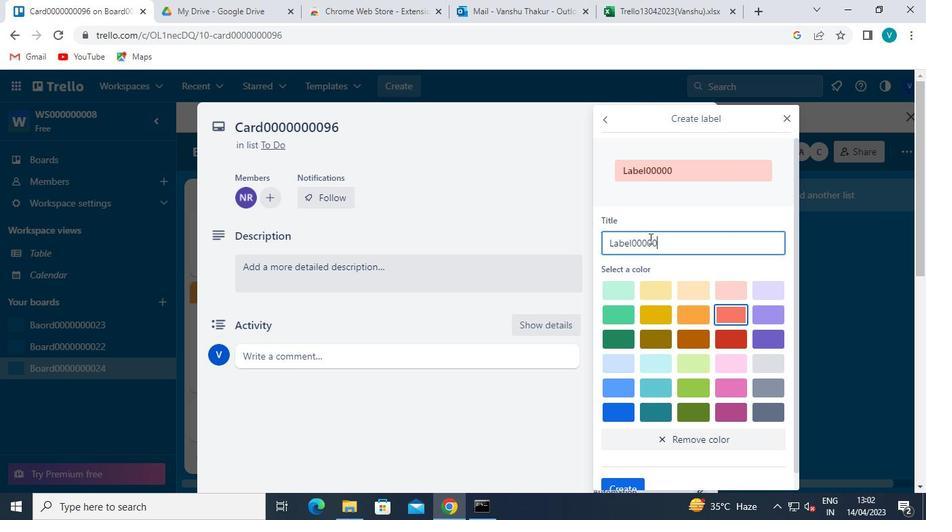 
Action: Keyboard <96>
Screenshot: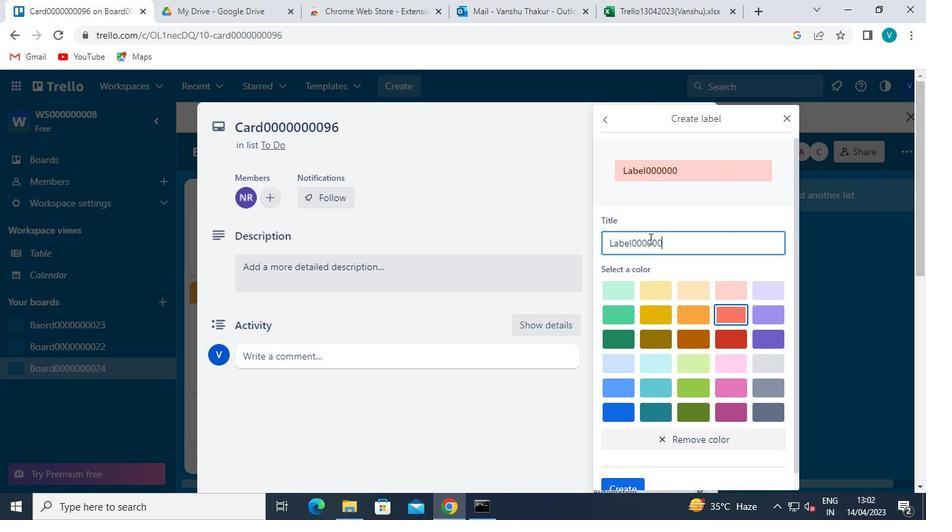 
Action: Keyboard <105>
Screenshot: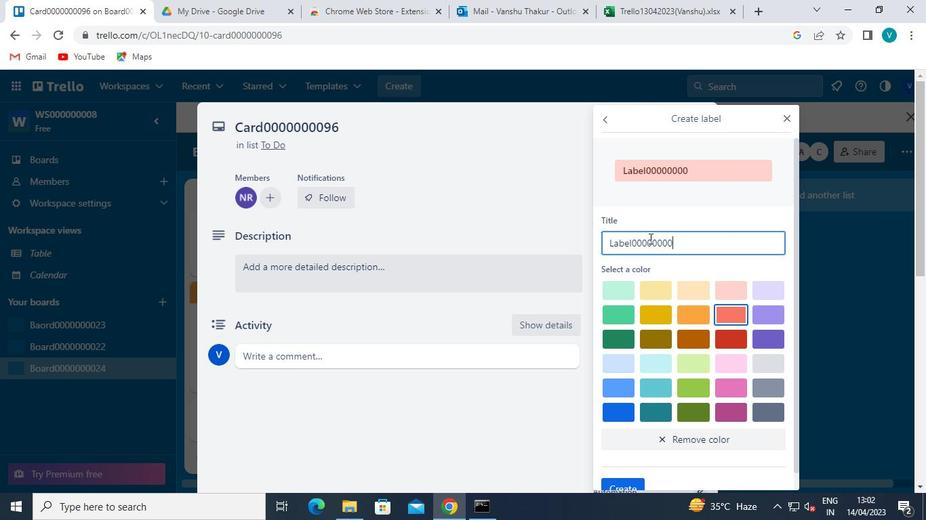 
Action: Keyboard <102>
Screenshot: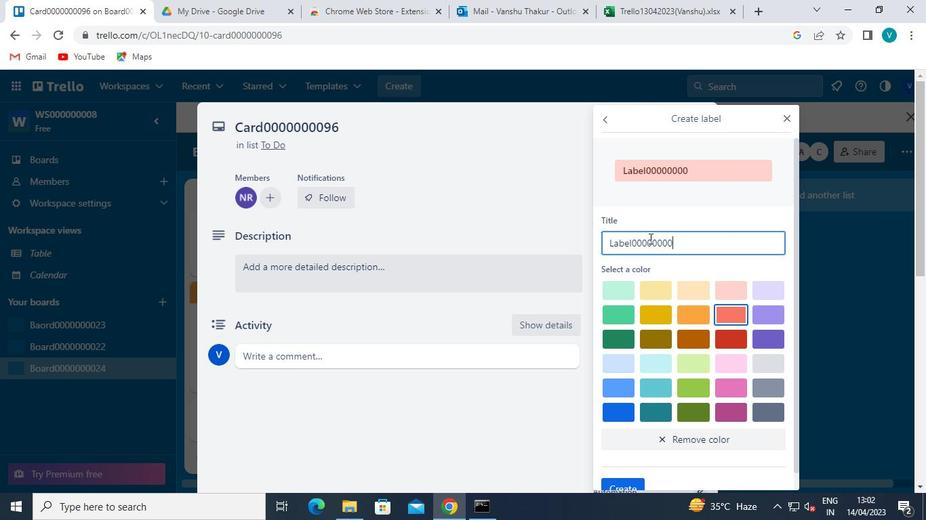 
Action: Mouse moved to (623, 485)
Screenshot: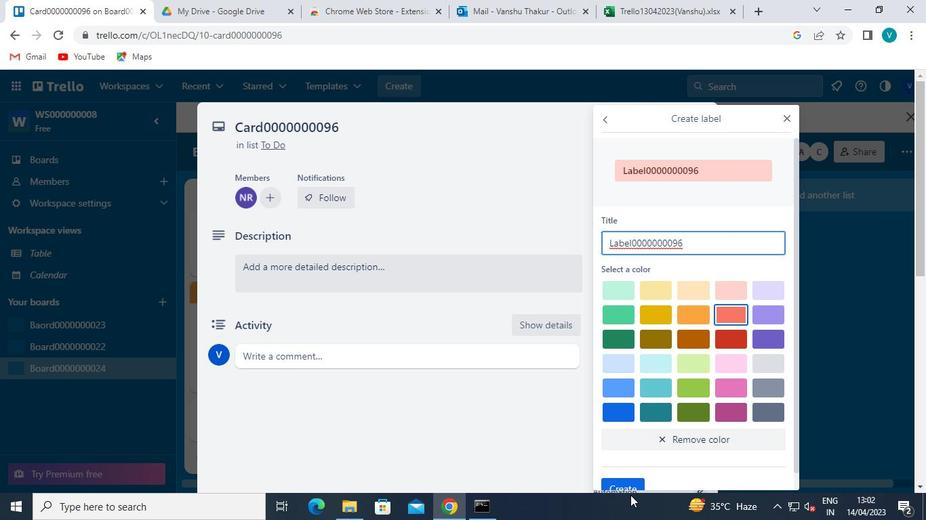 
Action: Mouse pressed left at (623, 485)
Screenshot: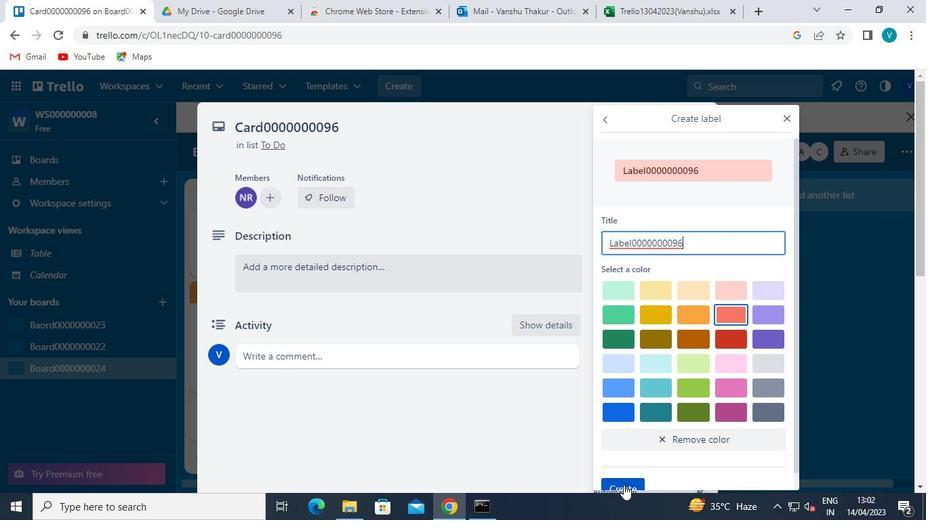 
Action: Mouse moved to (785, 118)
Screenshot: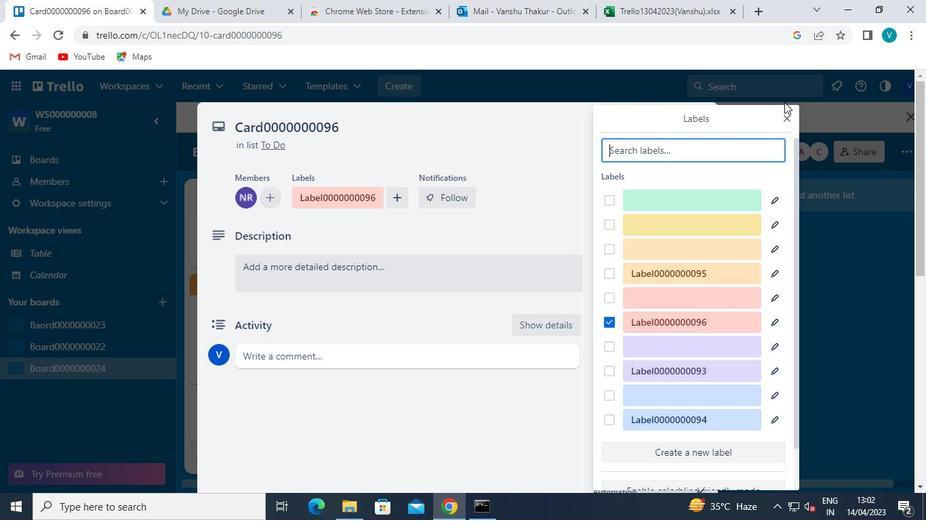
Action: Mouse pressed left at (785, 118)
Screenshot: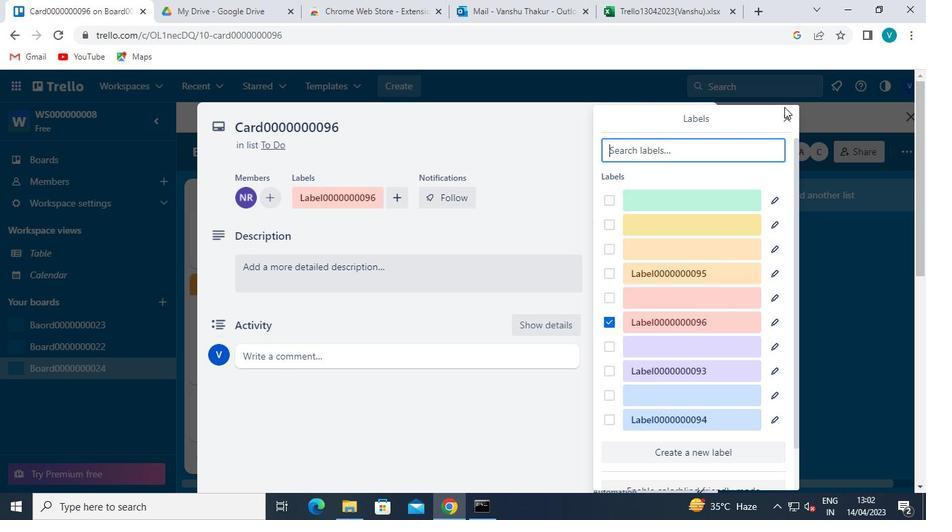 
Action: Mouse moved to (641, 297)
Screenshot: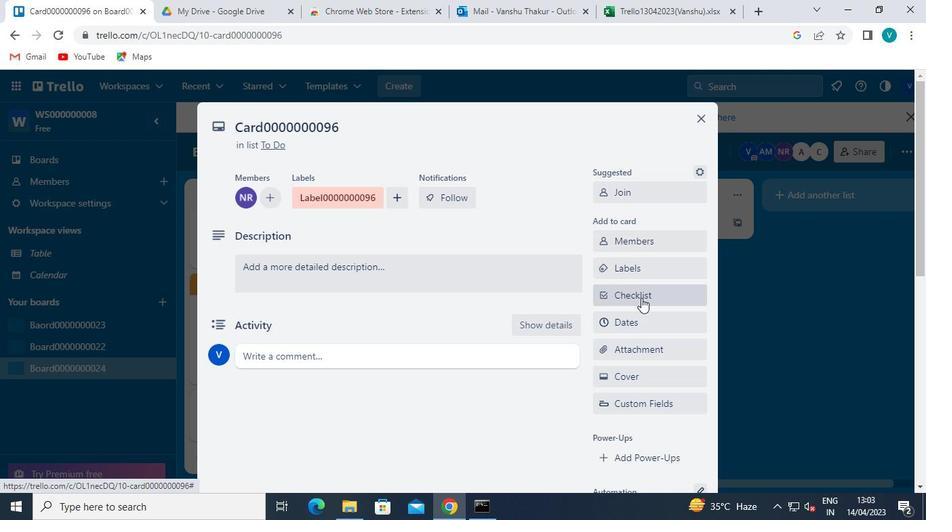 
Action: Mouse pressed left at (641, 297)
Screenshot: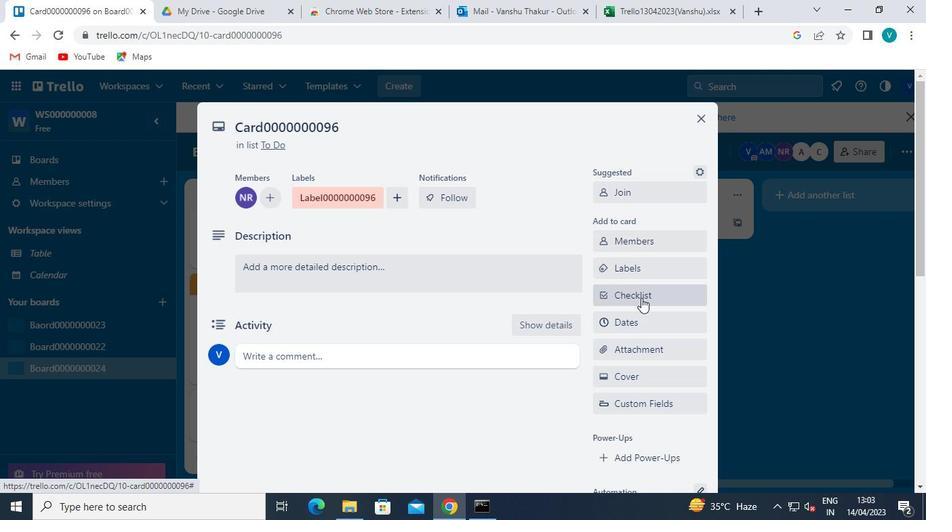 
Action: Mouse moved to (636, 324)
Screenshot: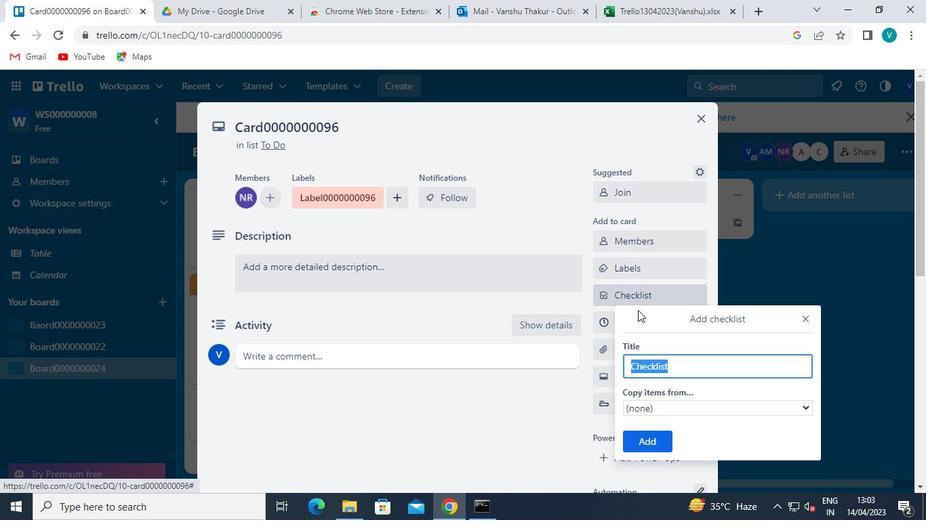 
Action: Keyboard Key.shift
Screenshot: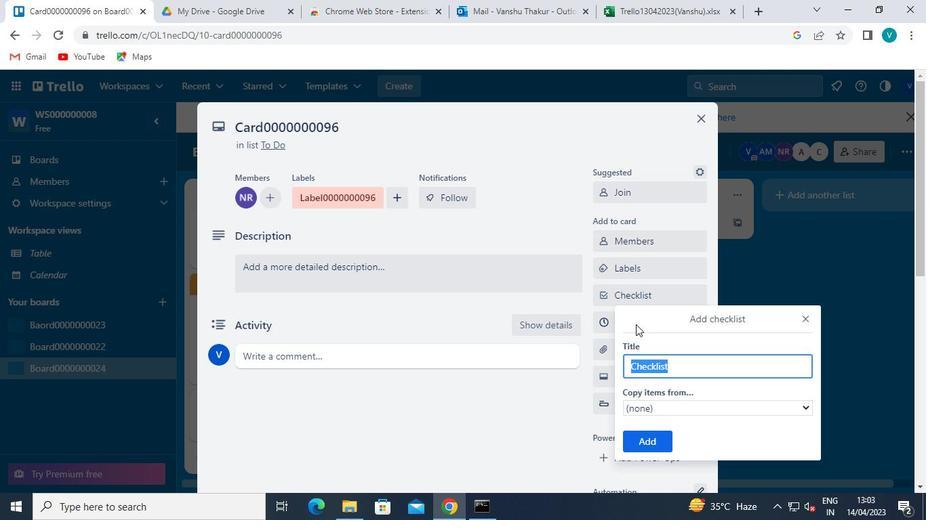 
Action: Keyboard Key.shift
Screenshot: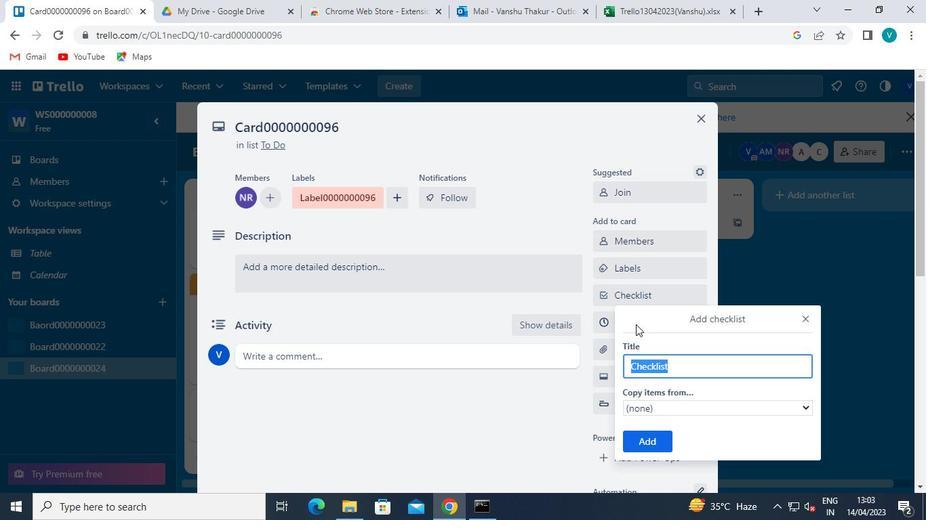 
Action: Keyboard Key.shift
Screenshot: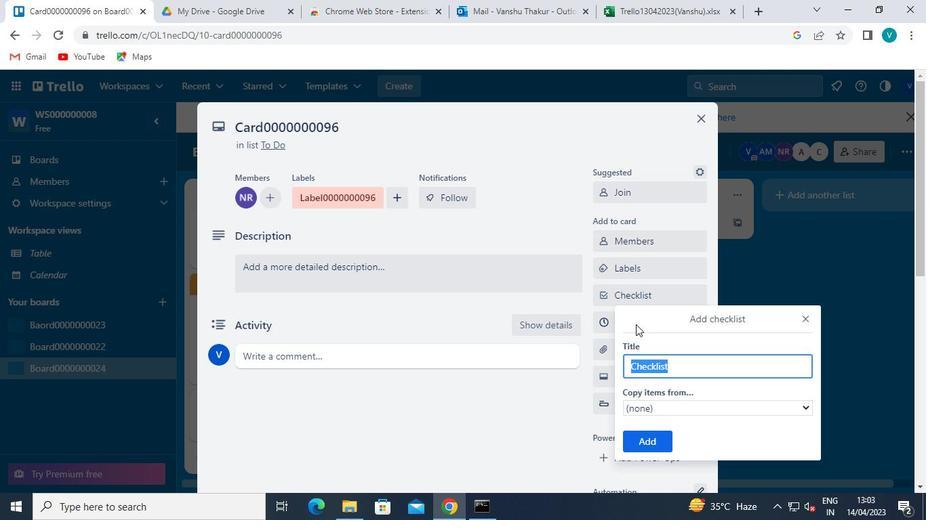 
Action: Keyboard Key.shift
Screenshot: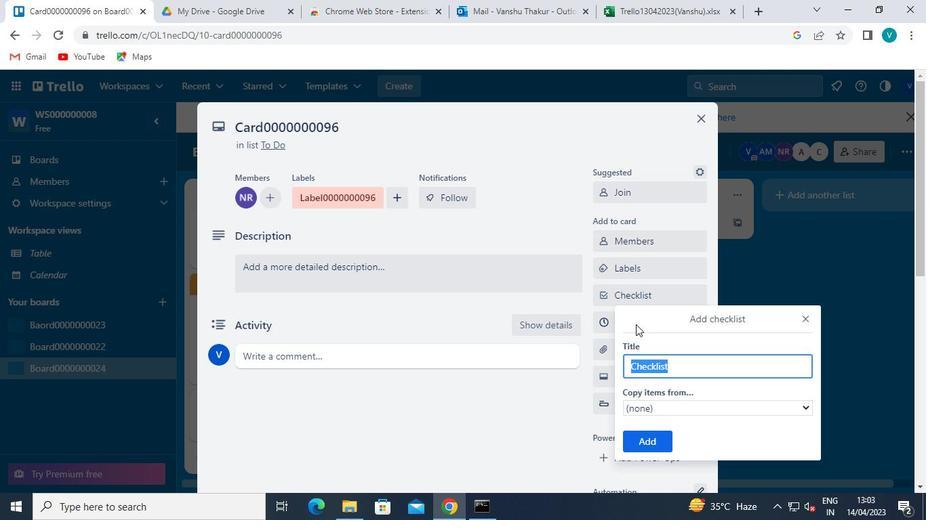 
Action: Keyboard Key.shift
Screenshot: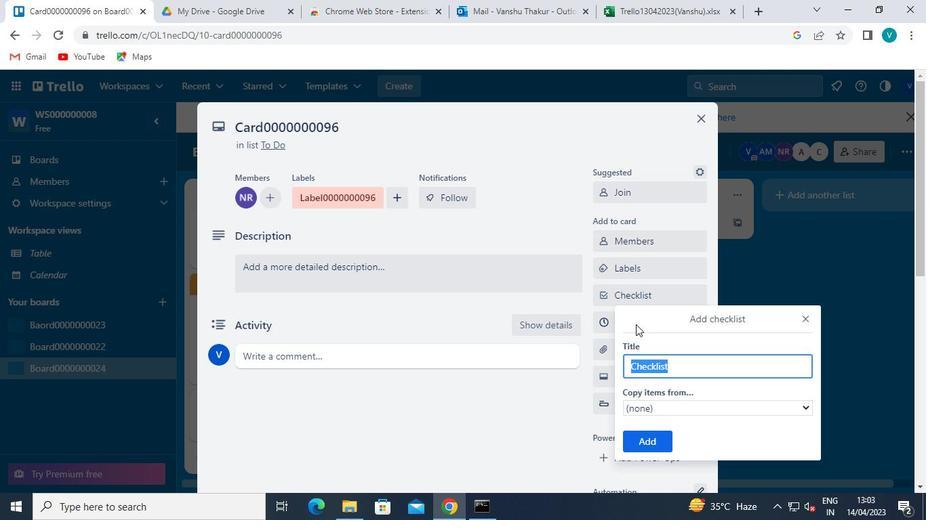 
Action: Keyboard Key.shift
Screenshot: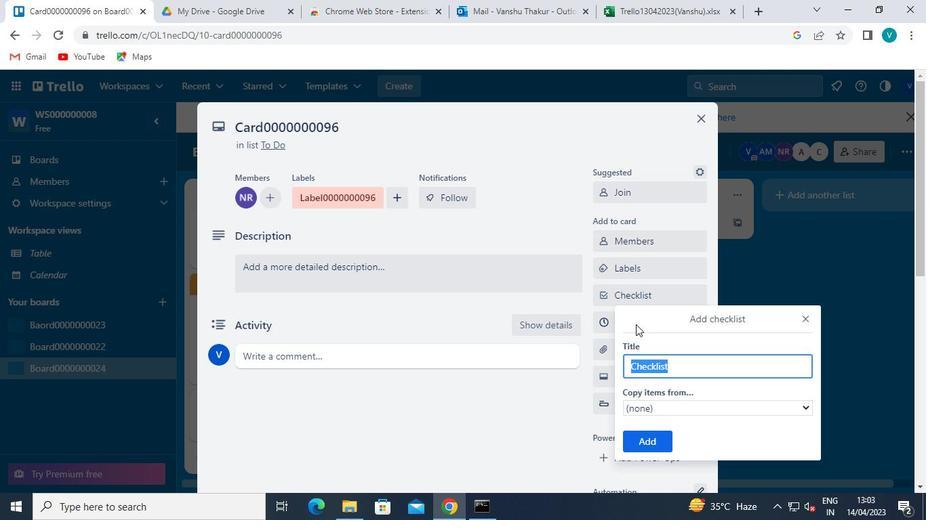 
Action: Keyboard Key.shift
Screenshot: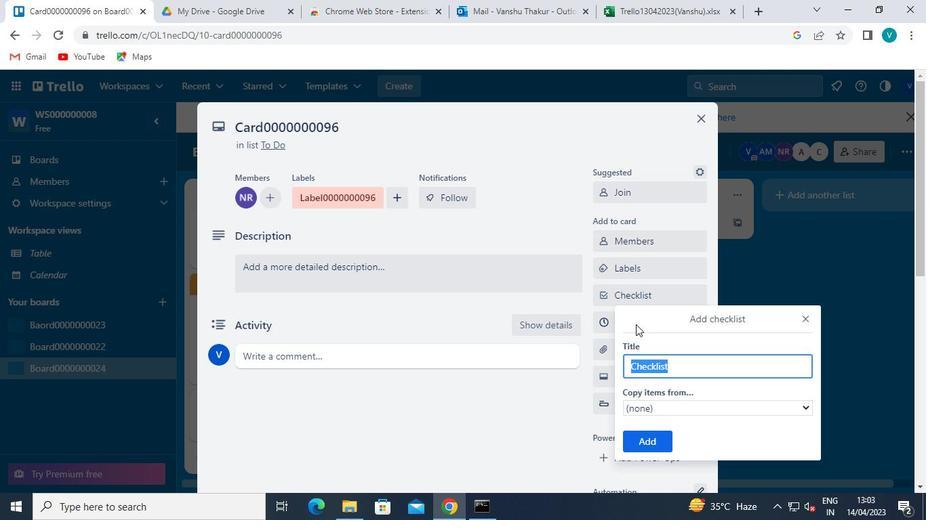 
Action: Keyboard C
Screenshot: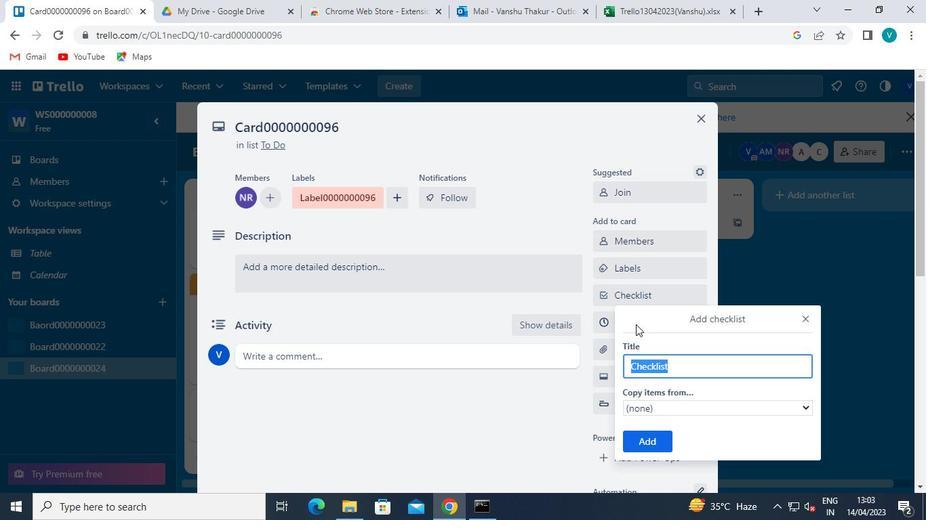 
Action: Keyboard L
Screenshot: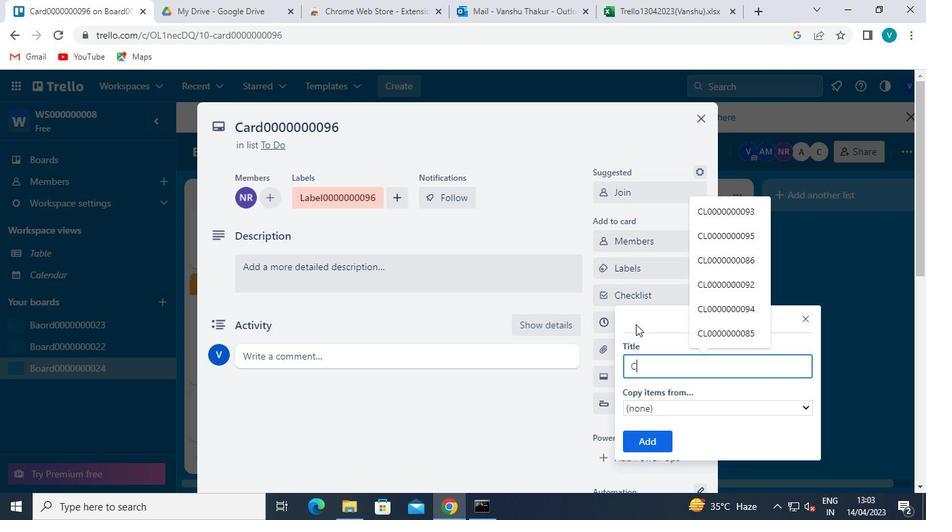 
Action: Keyboard <96>
Screenshot: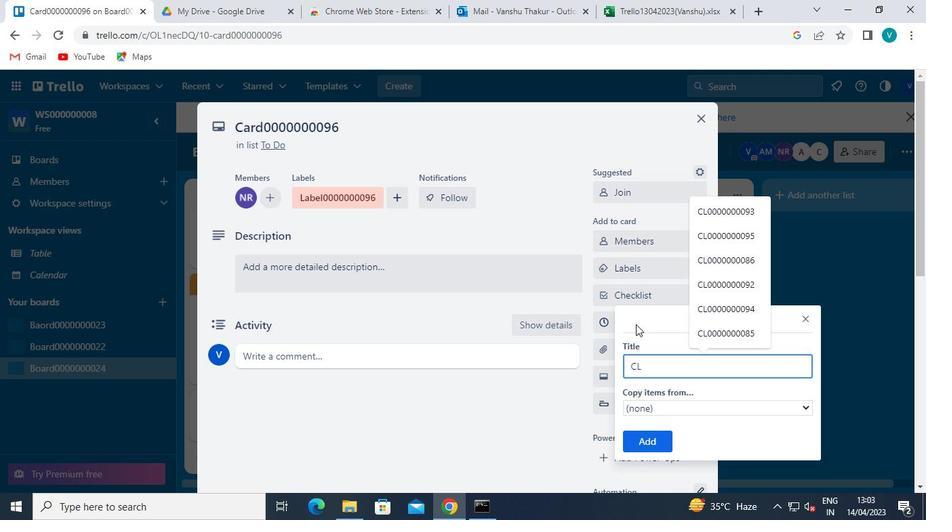 
Action: Keyboard <96>
Screenshot: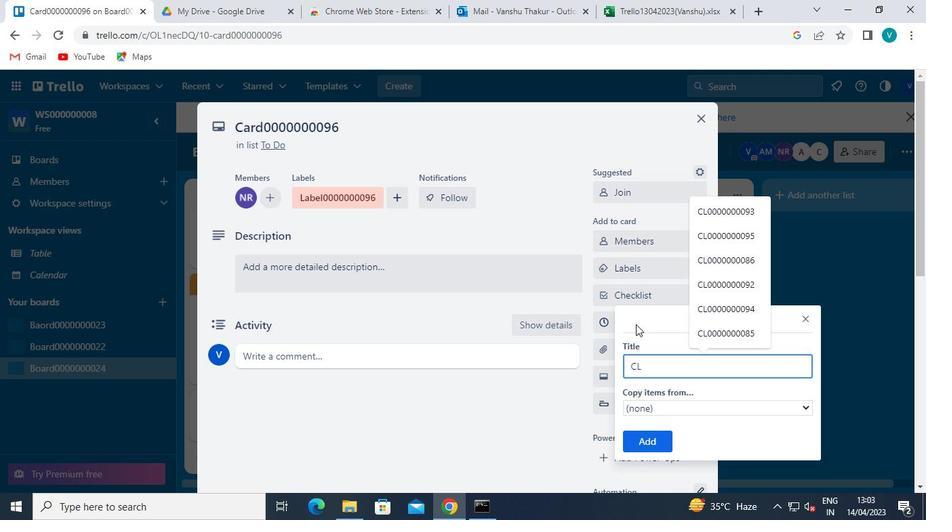 
Action: Keyboard <96>
Screenshot: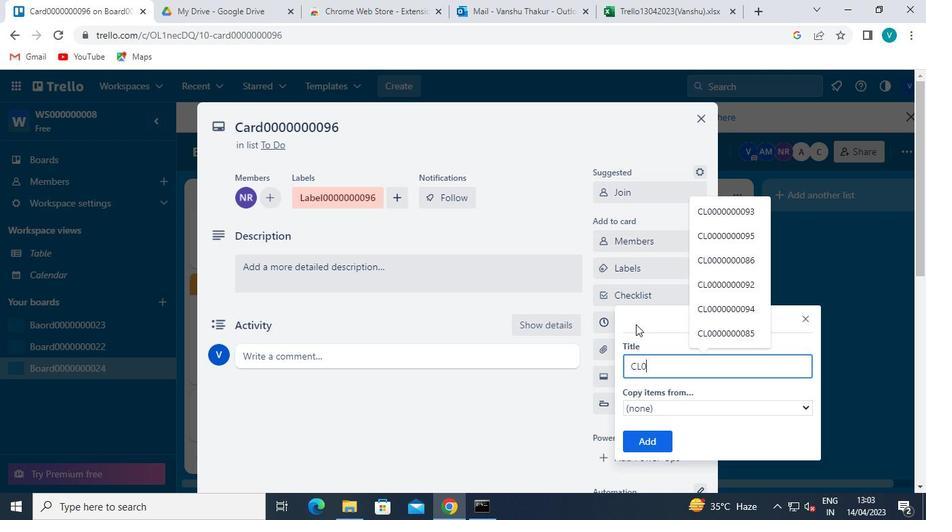 
Action: Keyboard <96>
Screenshot: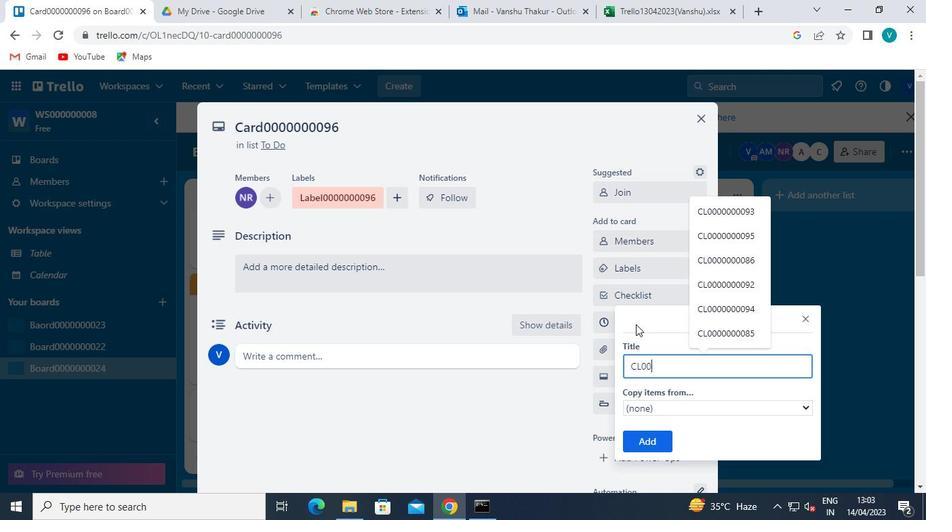 
Action: Keyboard <96>
Screenshot: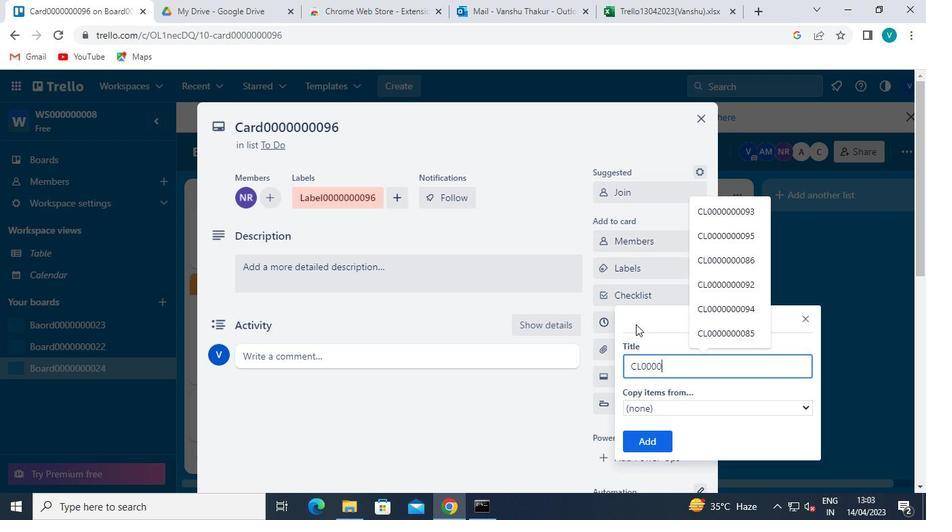 
Action: Keyboard <96>
Screenshot: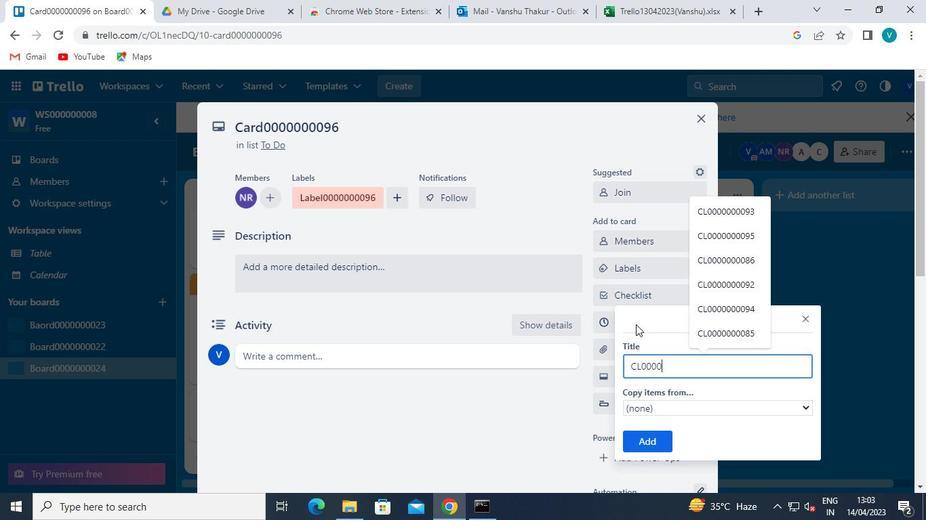 
Action: Keyboard <96>
Screenshot: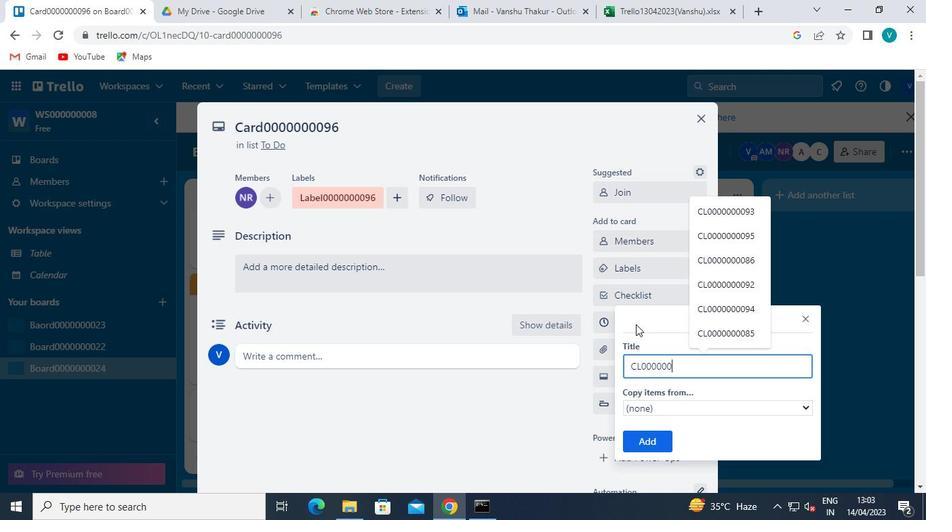 
Action: Keyboard <96>
Screenshot: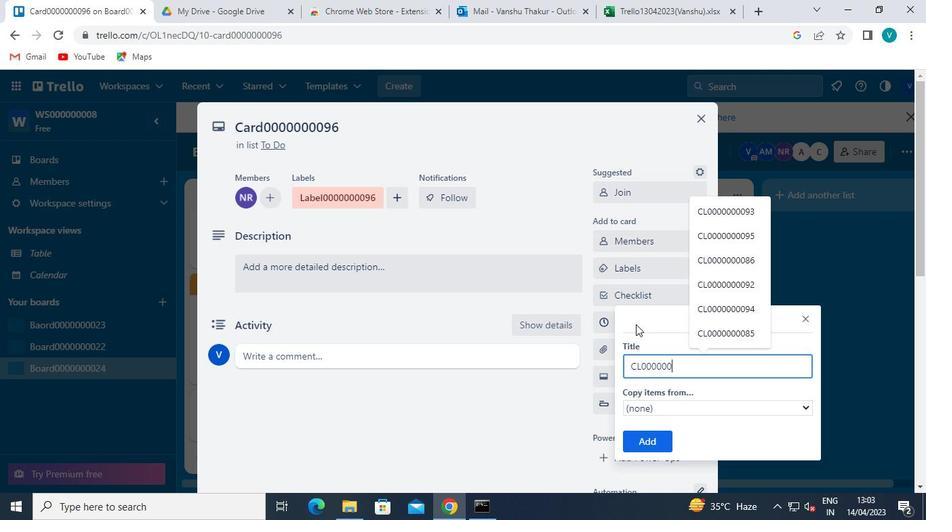 
Action: Keyboard <105>
Screenshot: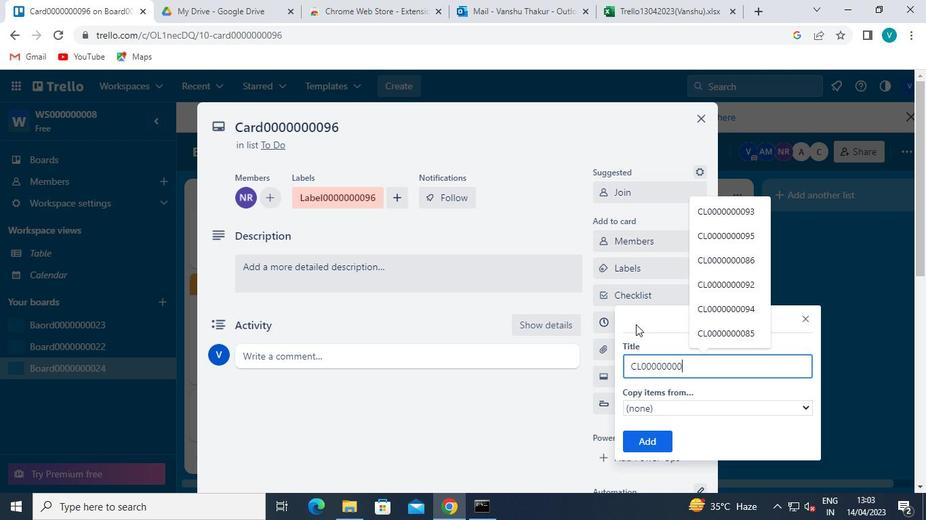 
Action: Keyboard <102>
Screenshot: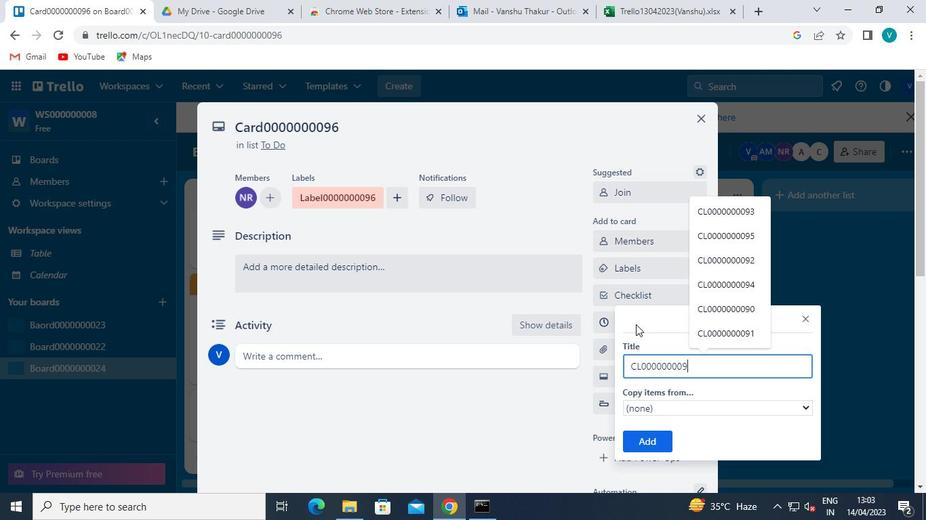 
Action: Mouse moved to (635, 444)
Screenshot: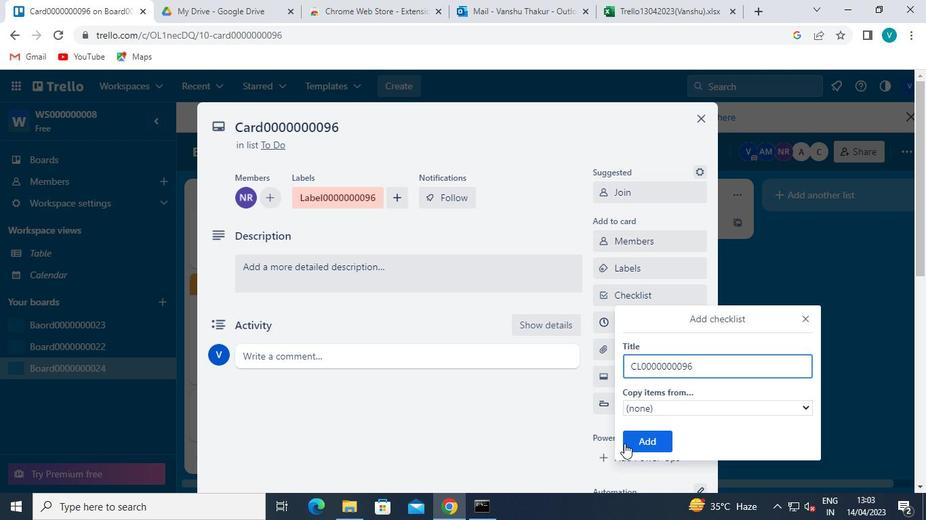 
Action: Mouse pressed left at (635, 444)
Screenshot: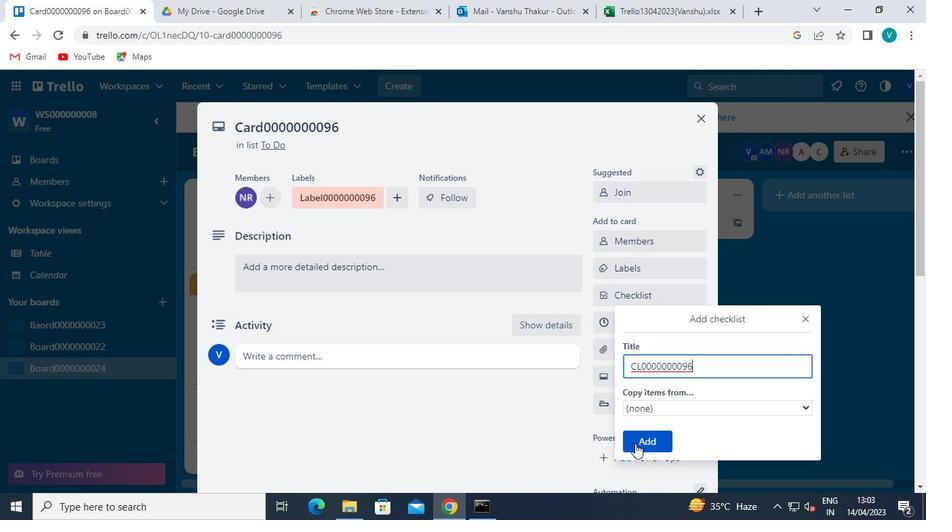 
Action: Mouse moved to (629, 328)
Screenshot: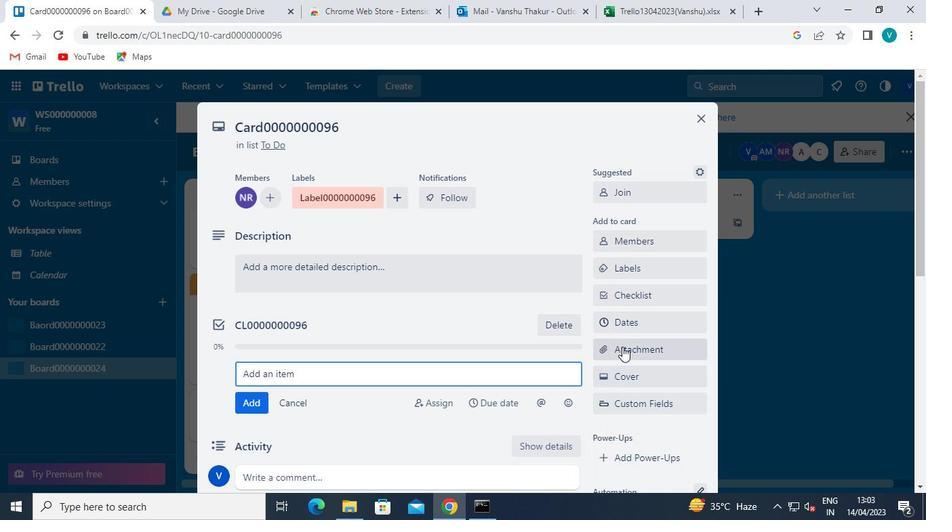 
Action: Mouse pressed left at (629, 328)
Screenshot: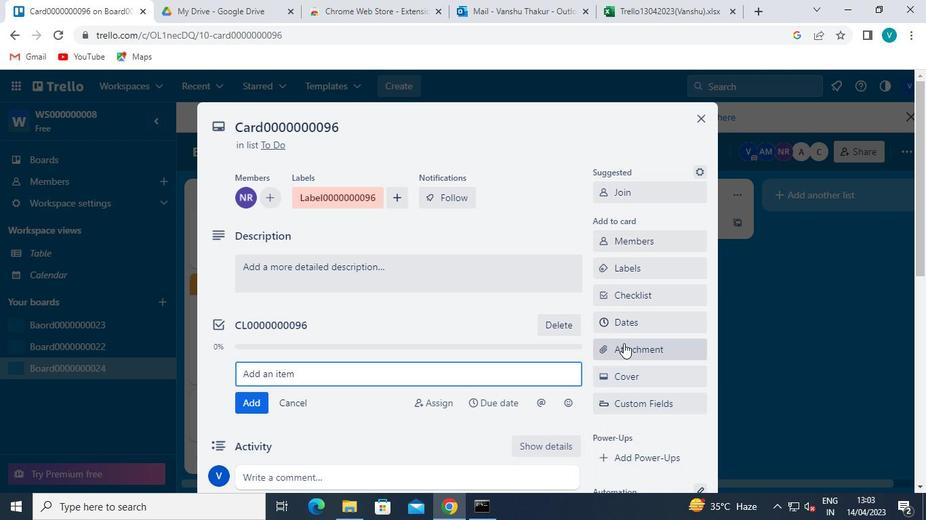 
Action: Mouse moved to (610, 374)
Screenshot: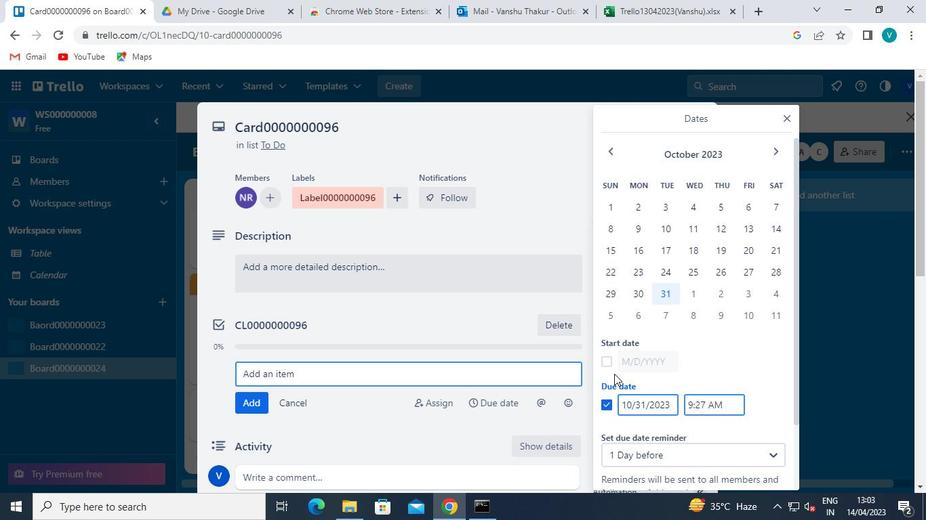 
Action: Mouse pressed left at (610, 374)
Screenshot: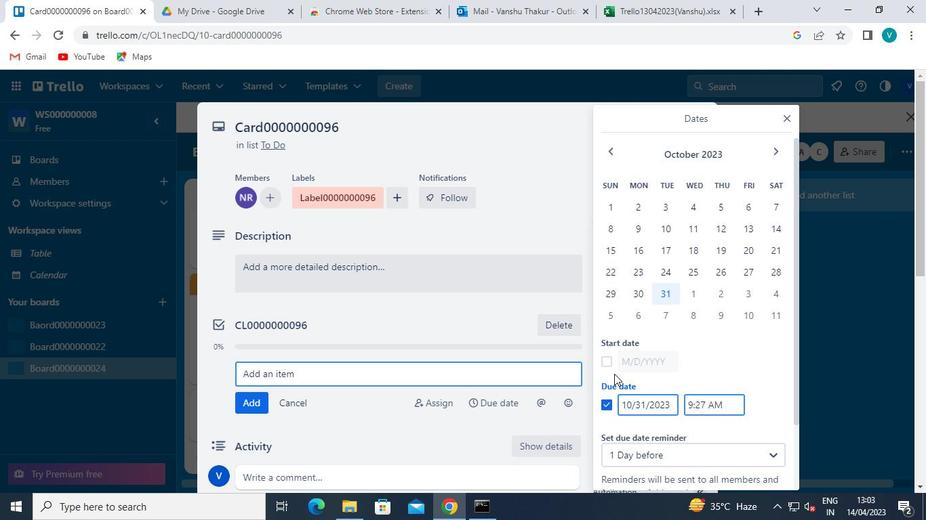 
Action: Mouse moved to (605, 368)
Screenshot: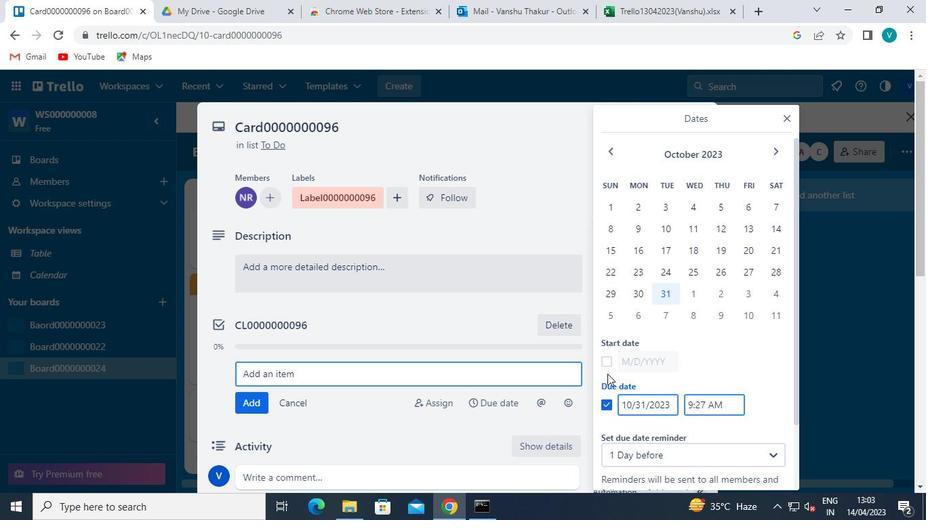 
Action: Mouse pressed left at (605, 368)
Screenshot: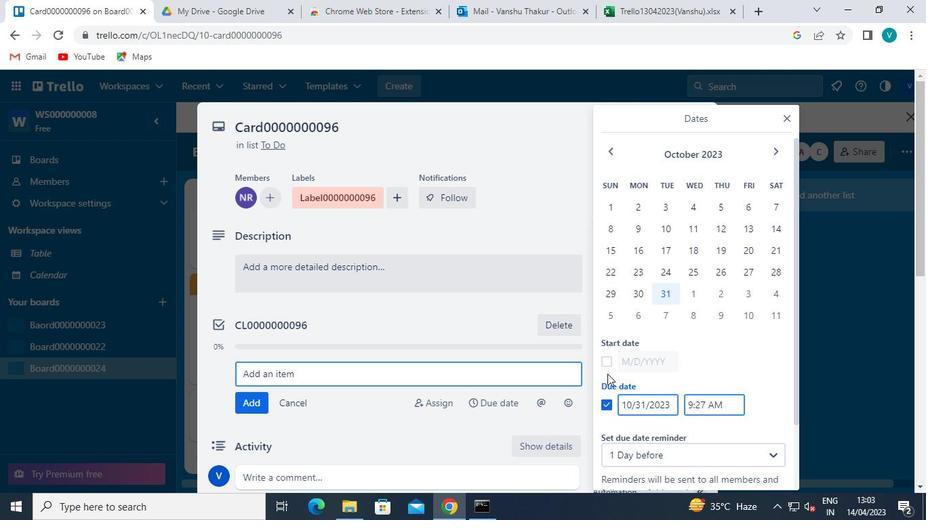 
Action: Mouse moved to (779, 149)
Screenshot: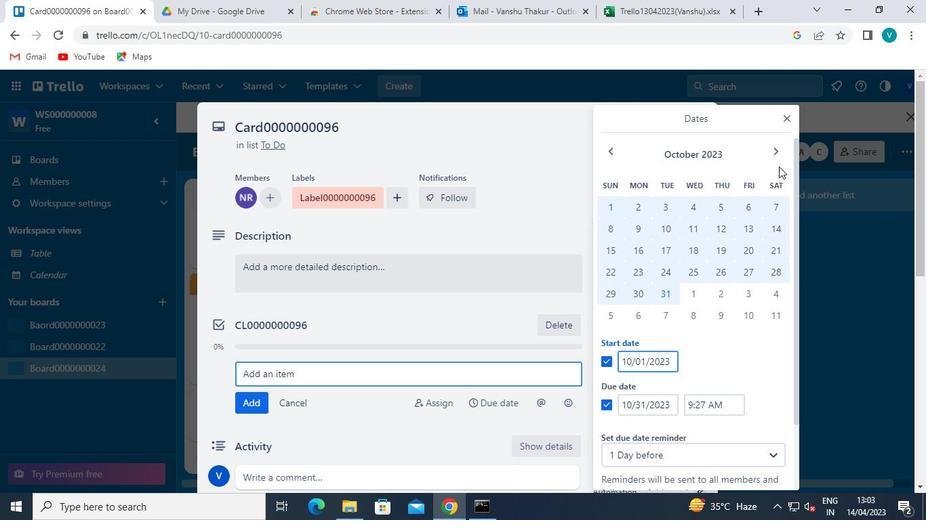
Action: Mouse pressed left at (779, 149)
Screenshot: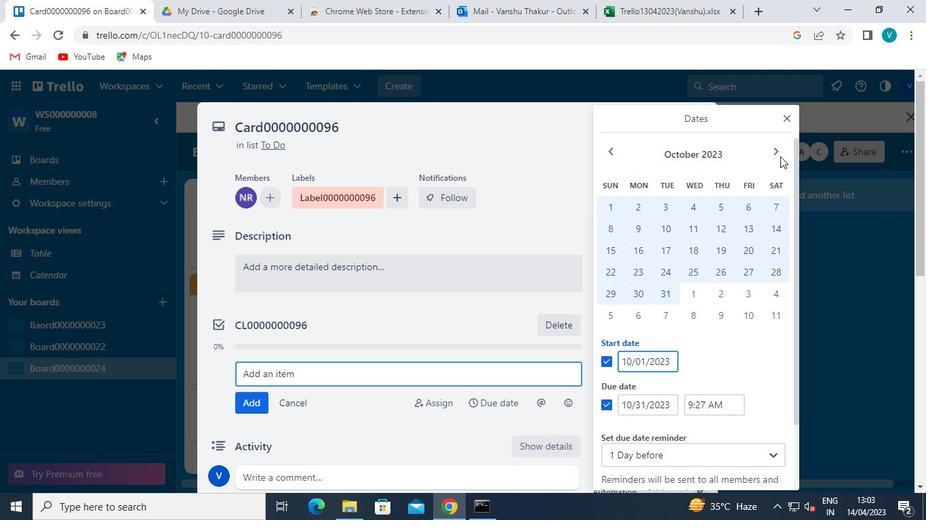 
Action: Mouse moved to (697, 202)
Screenshot: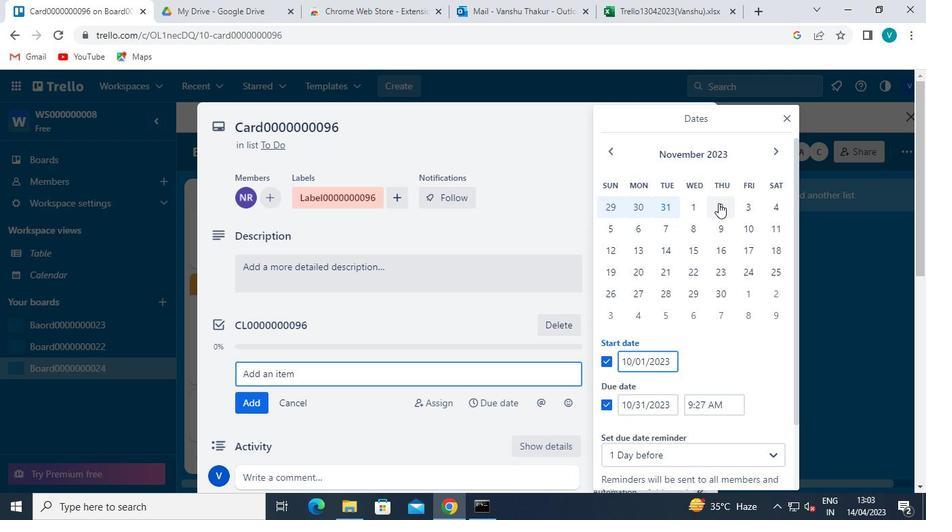 
Action: Mouse pressed left at (697, 202)
Screenshot: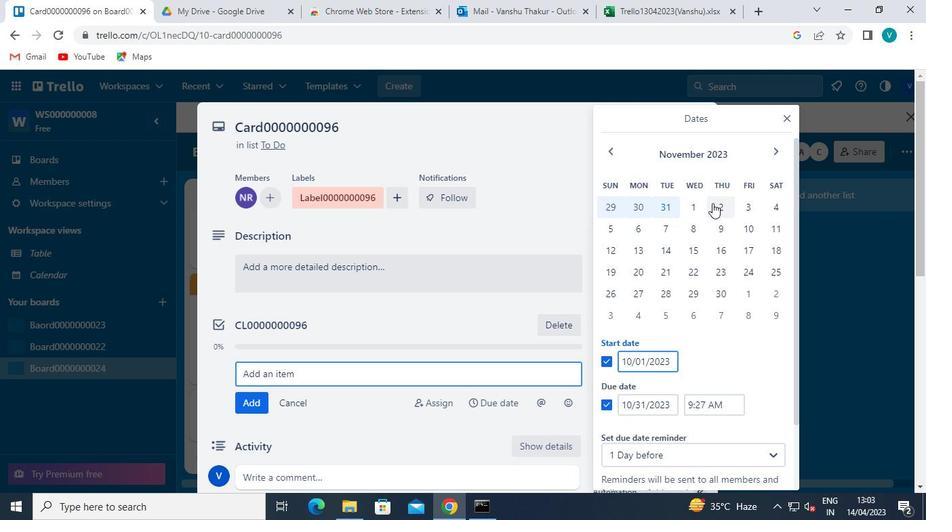 
Action: Mouse moved to (723, 293)
Screenshot: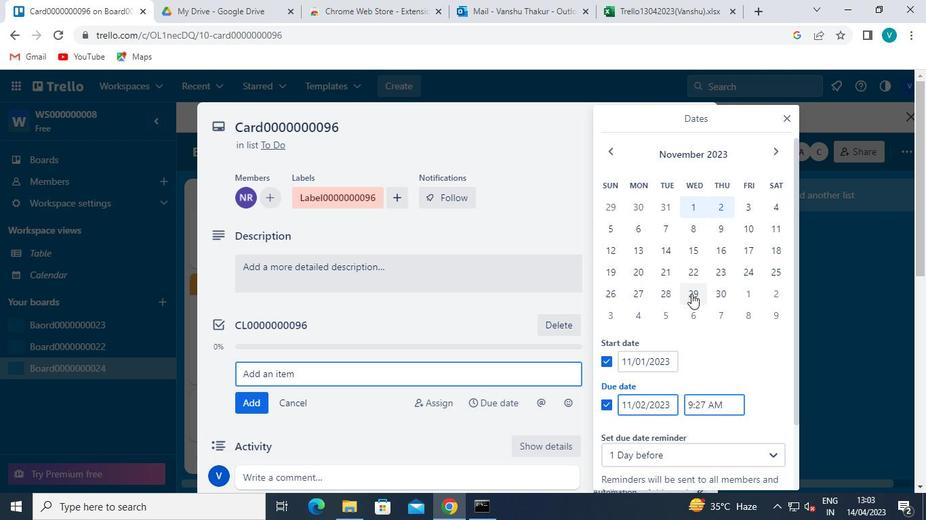 
Action: Mouse pressed left at (723, 293)
Screenshot: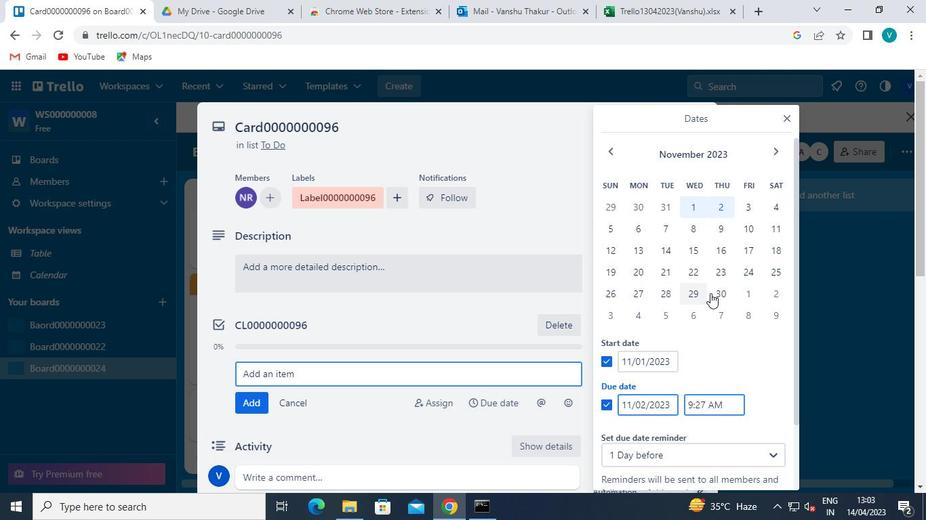 
Action: Mouse moved to (648, 431)
Screenshot: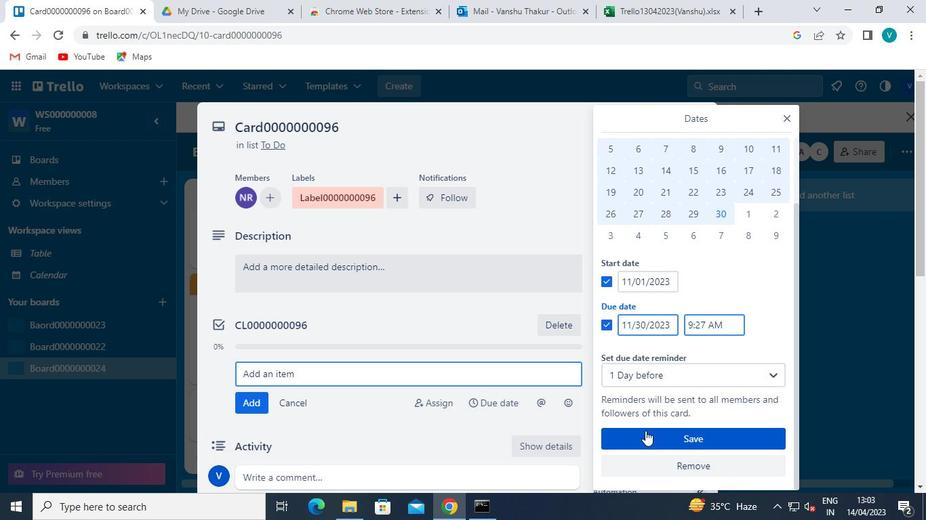 
Action: Mouse pressed left at (648, 431)
Screenshot: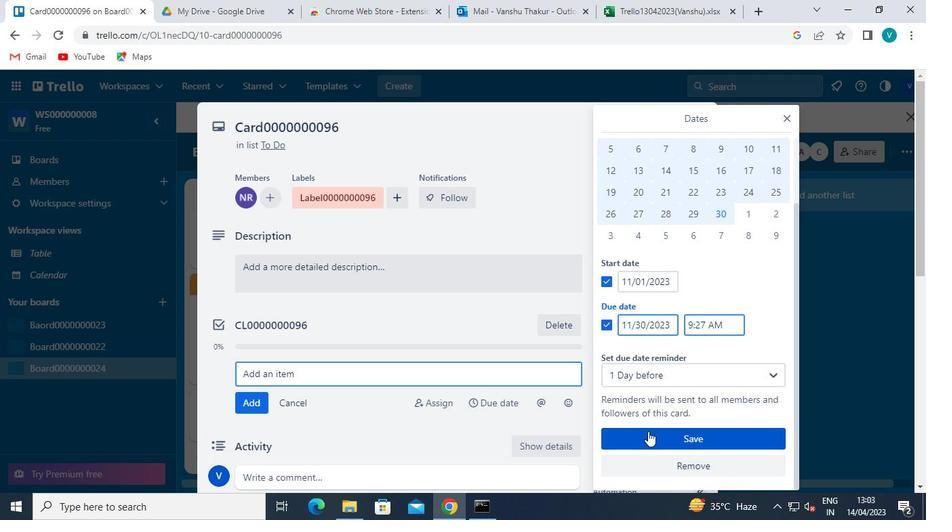 
Action: Mouse moved to (475, 500)
Screenshot: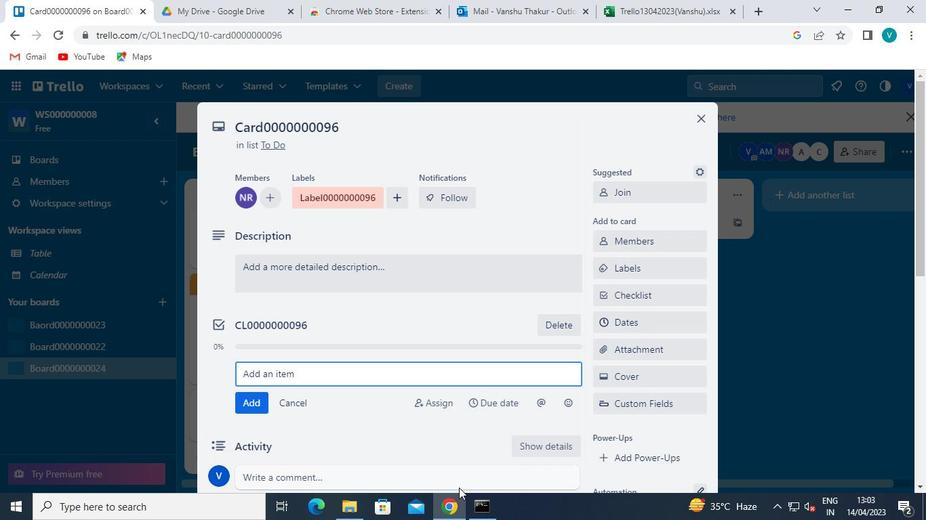
Action: Mouse pressed left at (475, 500)
Screenshot: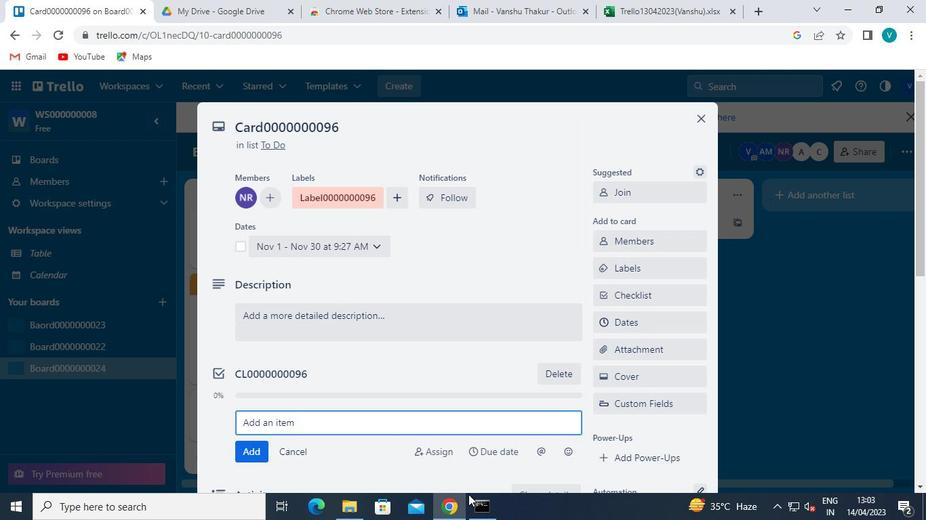 
Action: Mouse moved to (875, 48)
Screenshot: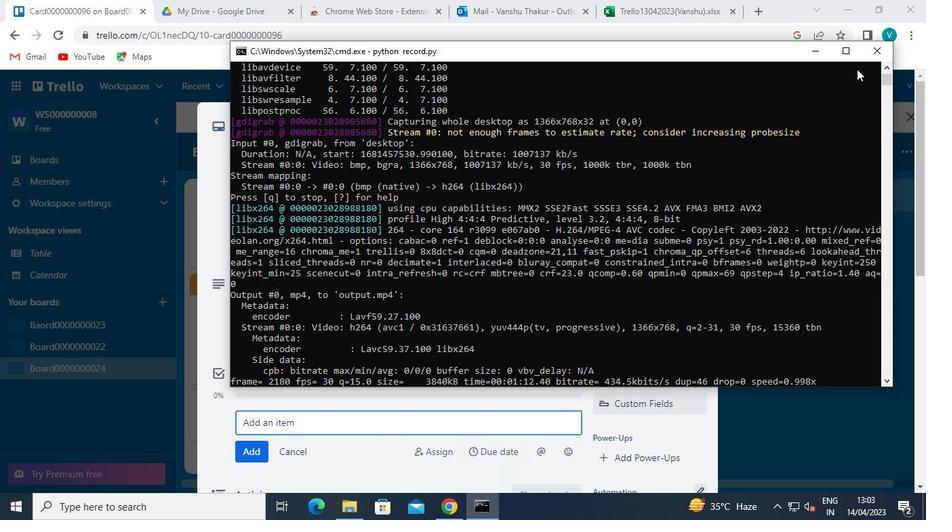 
Action: Mouse pressed left at (875, 48)
Screenshot: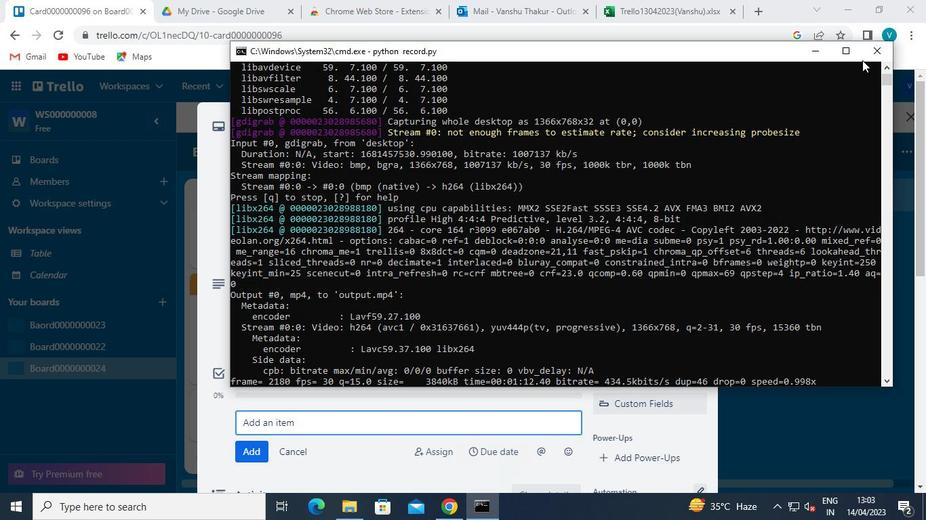 
